 Task: Open a blank sheet, save the file as Nativeamericanreservations.txt and add heading 'Native American Reservations',with the parapraph ' Native American reservations are sovereign lands reserved for Native American tribes. They serve as cultural and political centers, preserving indigenous traditions and providing unique insights into the rich heritage and challenges faced by Native American communities.'Apply Font Style lexend And font size 14. Apply font style in  Heading '  Roboto' and font size 24 Change heading alignment to  Center and paragraph alignment to  Left
Action: Mouse moved to (229, 183)
Screenshot: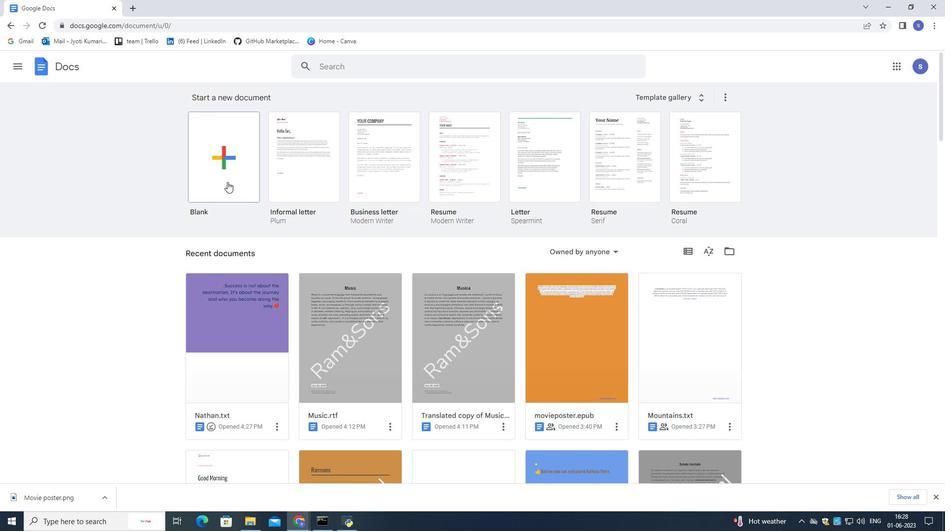 
Action: Mouse pressed left at (229, 183)
Screenshot: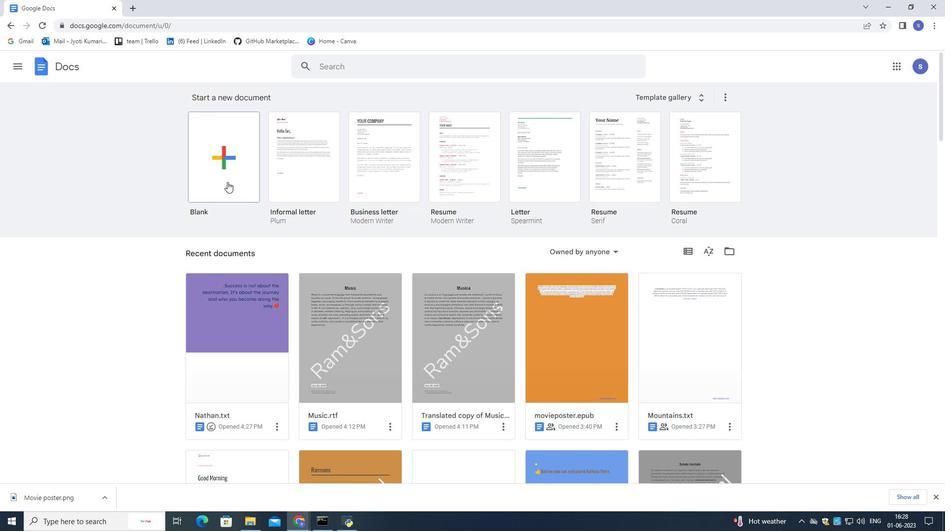 
Action: Mouse moved to (230, 185)
Screenshot: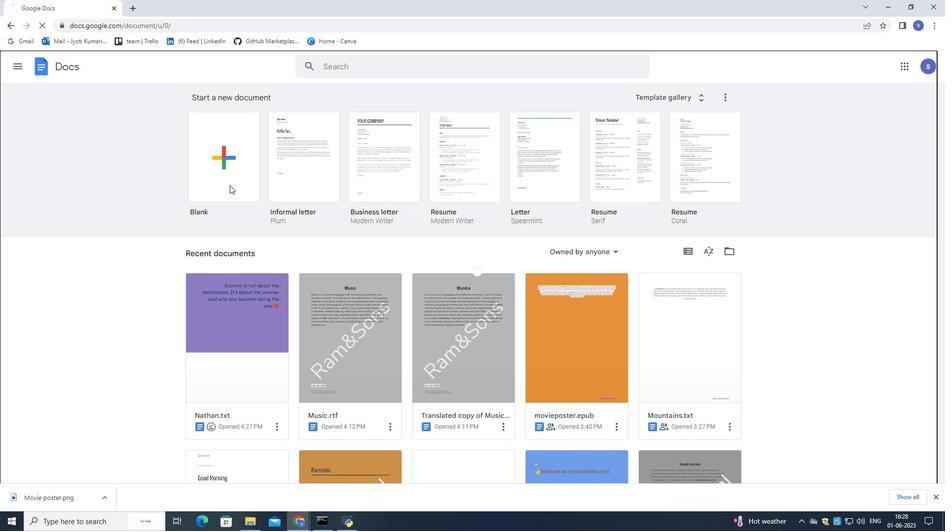
Action: Mouse pressed left at (230, 185)
Screenshot: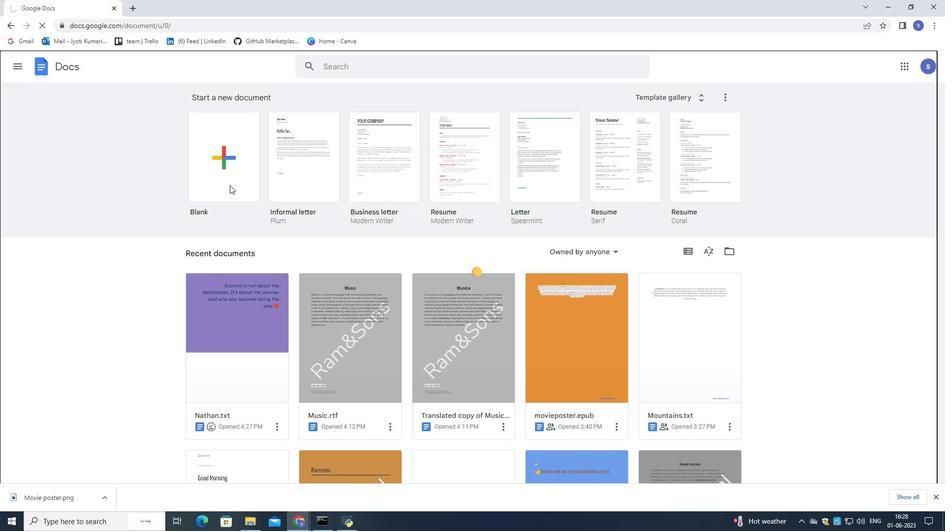 
Action: Mouse moved to (230, 184)
Screenshot: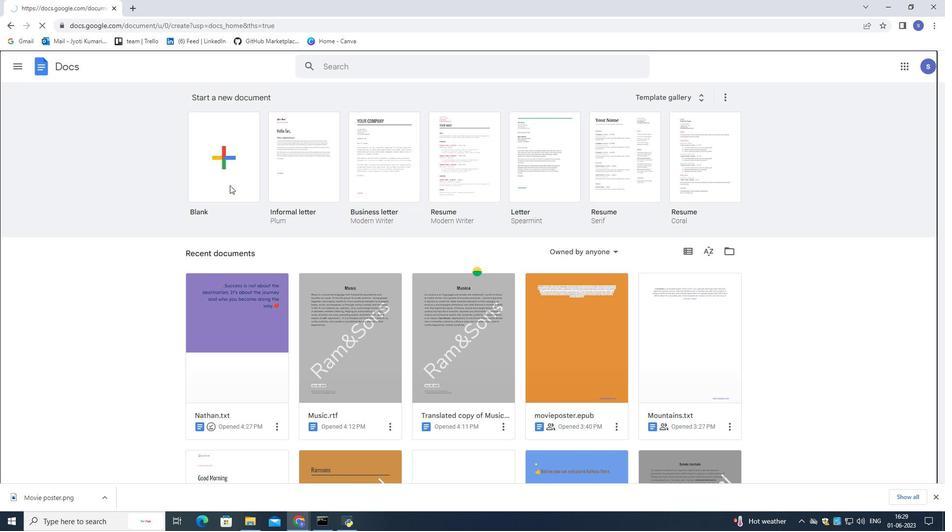 
Action: Mouse pressed left at (230, 184)
Screenshot: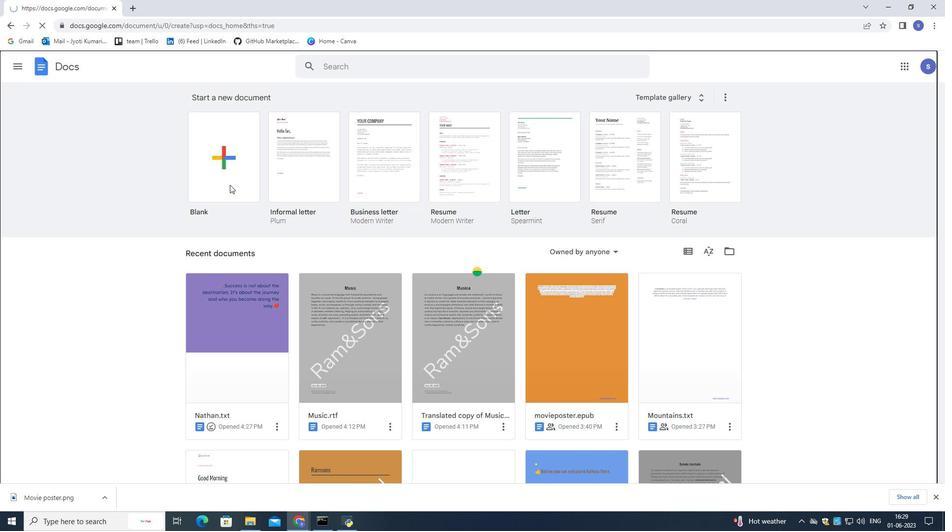
Action: Mouse moved to (100, 61)
Screenshot: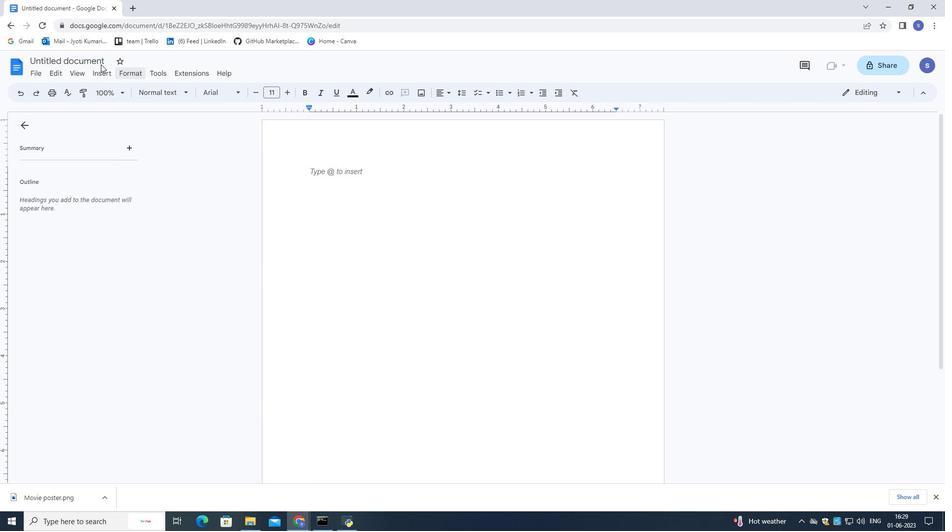 
Action: Mouse pressed left at (100, 61)
Screenshot: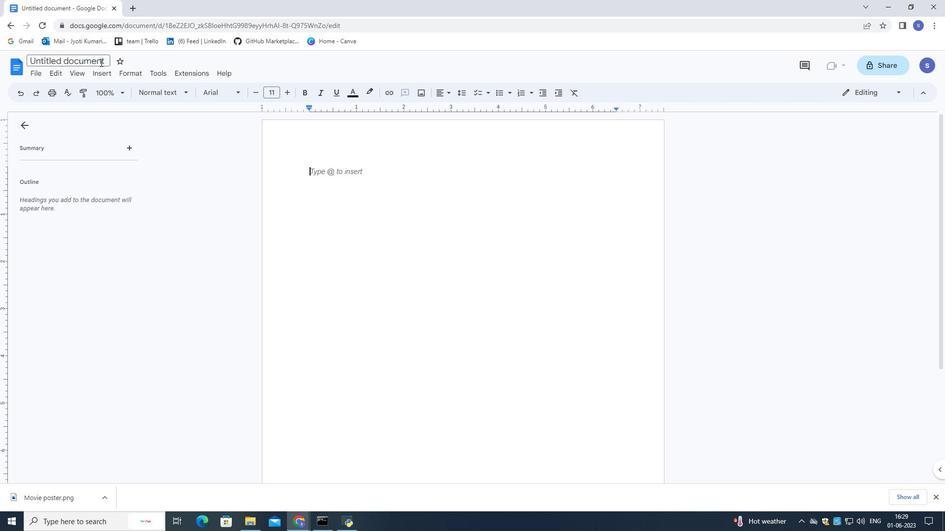 
Action: Mouse moved to (105, 61)
Screenshot: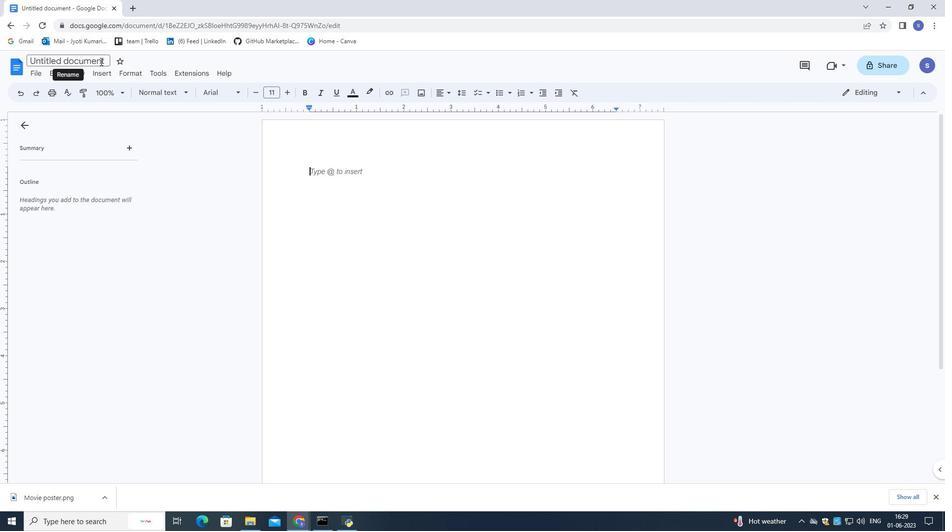 
Action: Mouse pressed left at (105, 61)
Screenshot: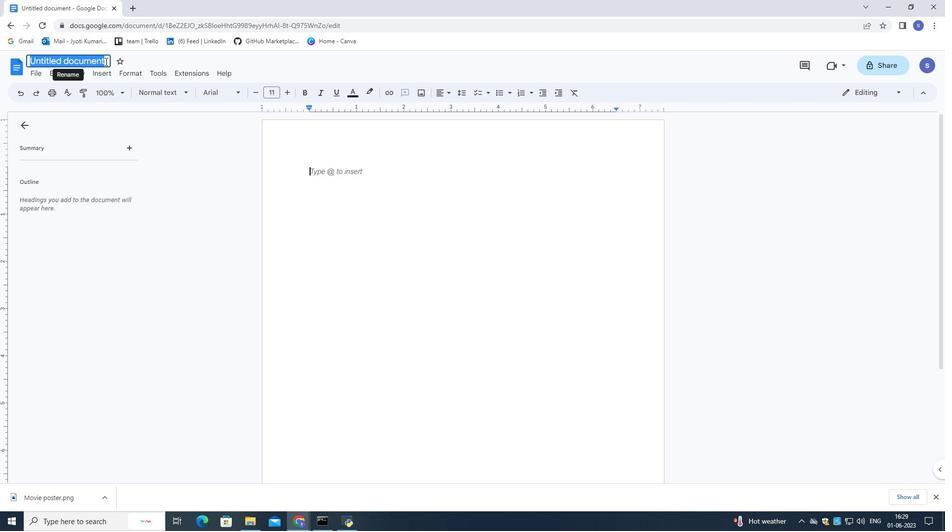 
Action: Mouse pressed left at (105, 61)
Screenshot: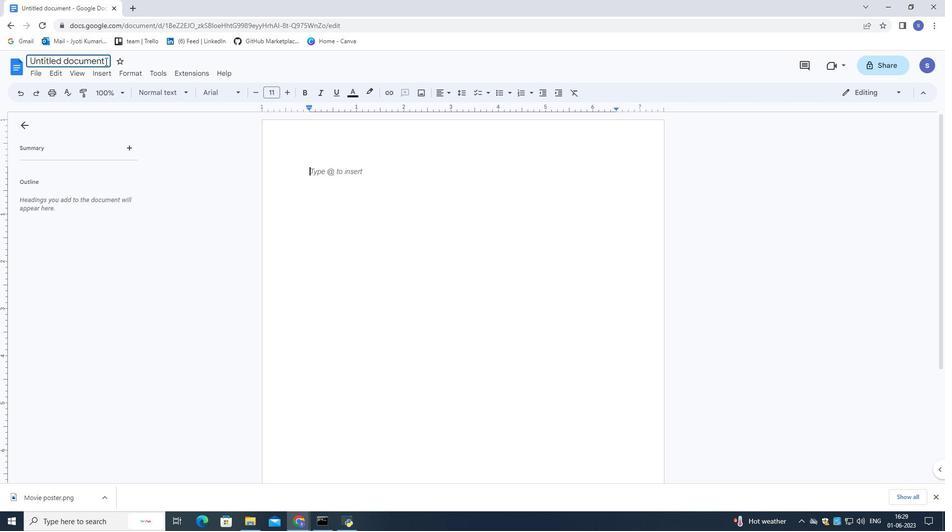 
Action: Mouse pressed left at (105, 61)
Screenshot: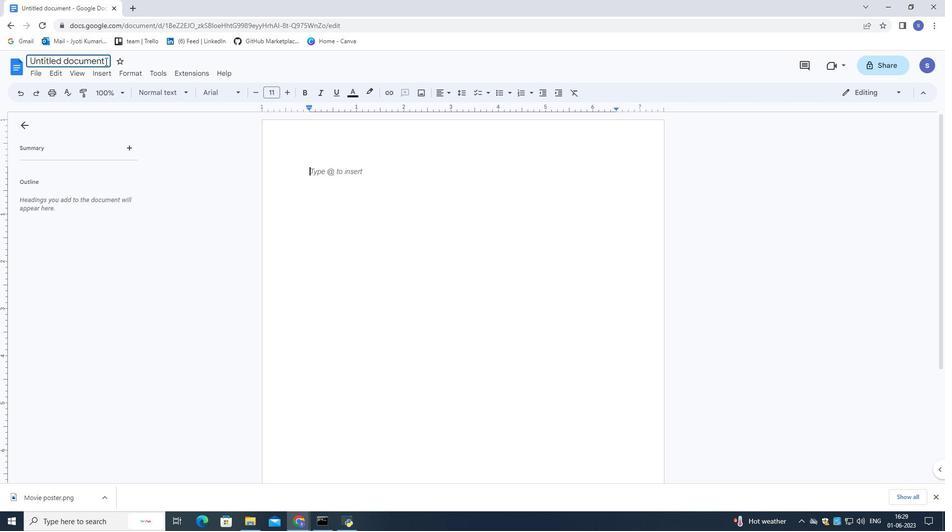 
Action: Mouse pressed left at (105, 61)
Screenshot: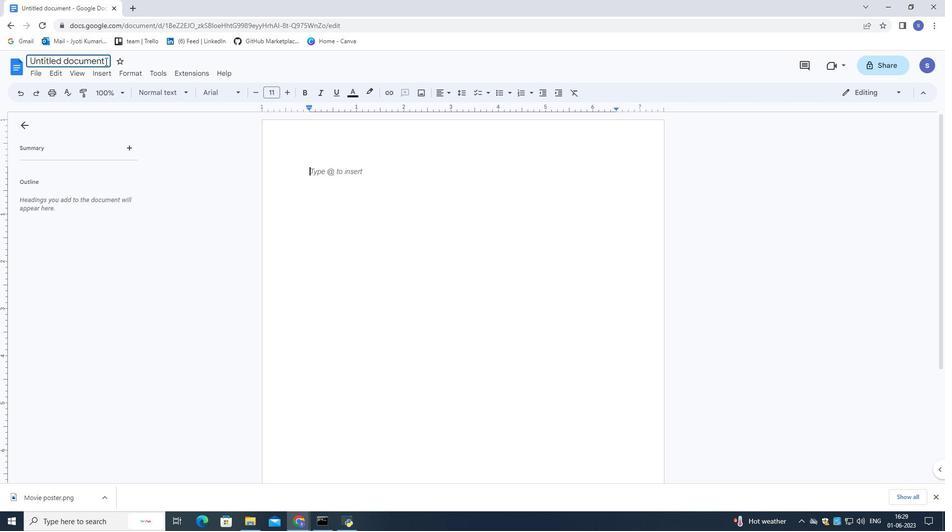 
Action: Mouse pressed left at (105, 61)
Screenshot: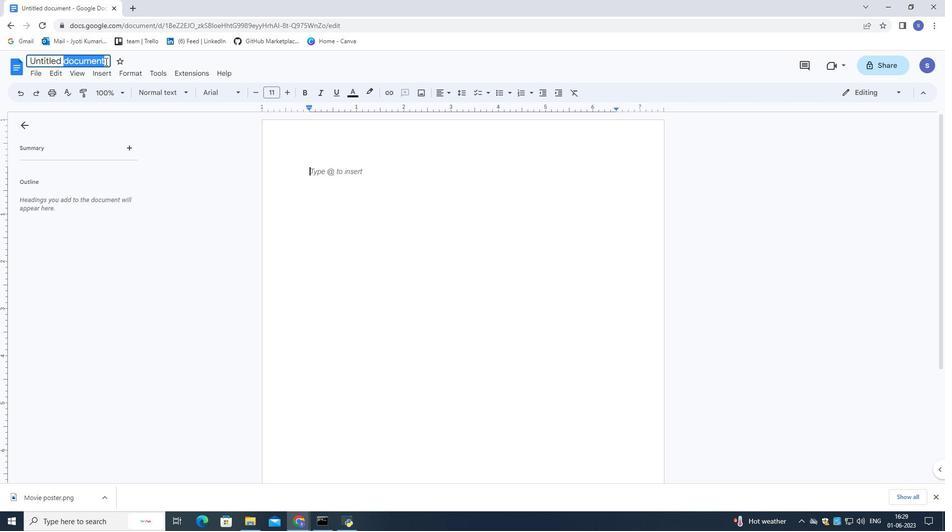 
Action: Key pressed <Key.shift>Nativan<Key.backspace>e<Key.backspace><Key.backspace>eamericanreserve
Screenshot: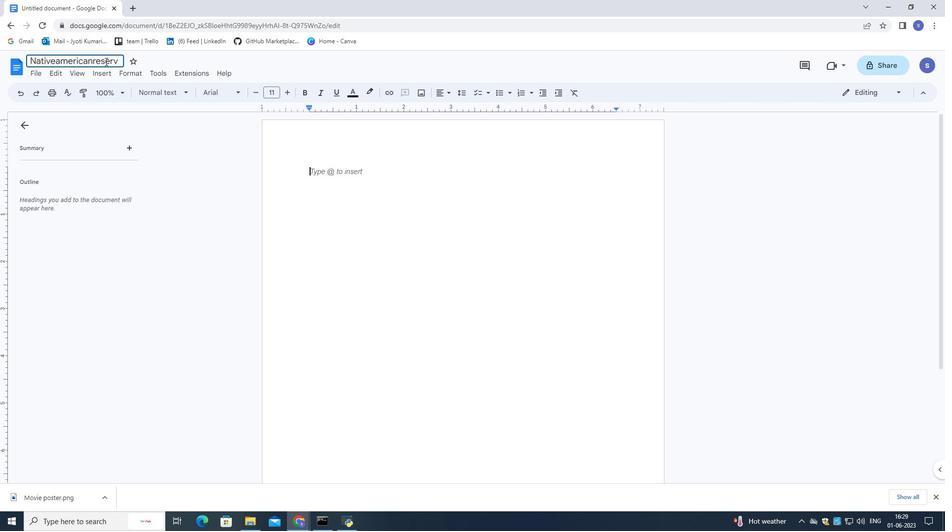 
Action: Mouse moved to (114, 66)
Screenshot: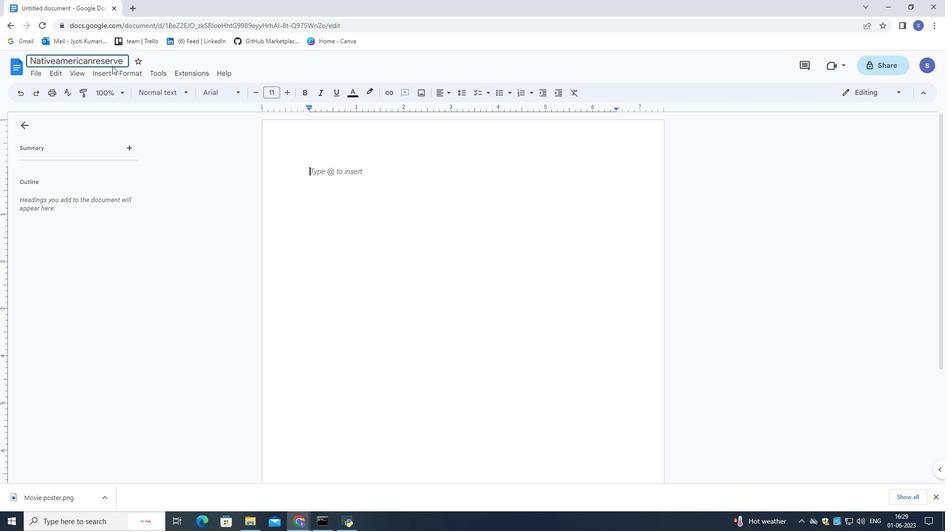 
Action: Key pressed <Key.backspace>ations.txt<Key.enter>
Screenshot: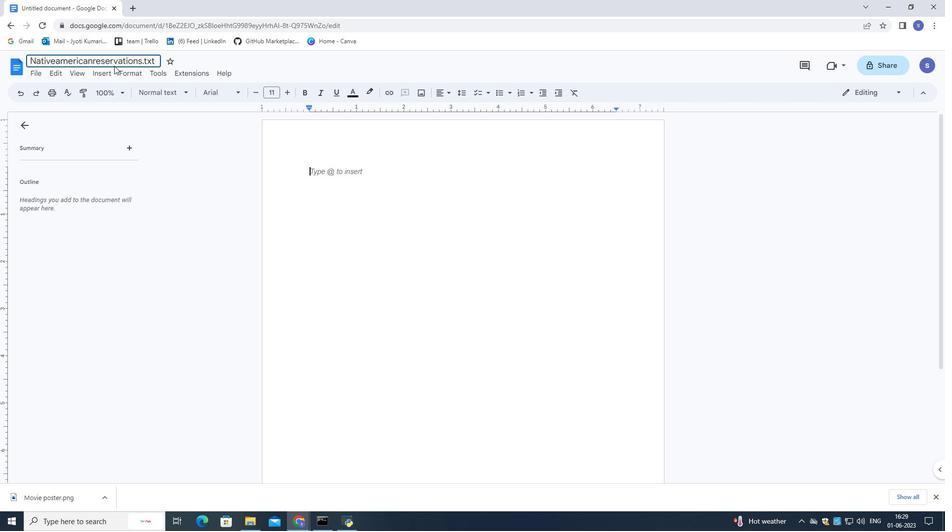 
Action: Mouse moved to (370, 169)
Screenshot: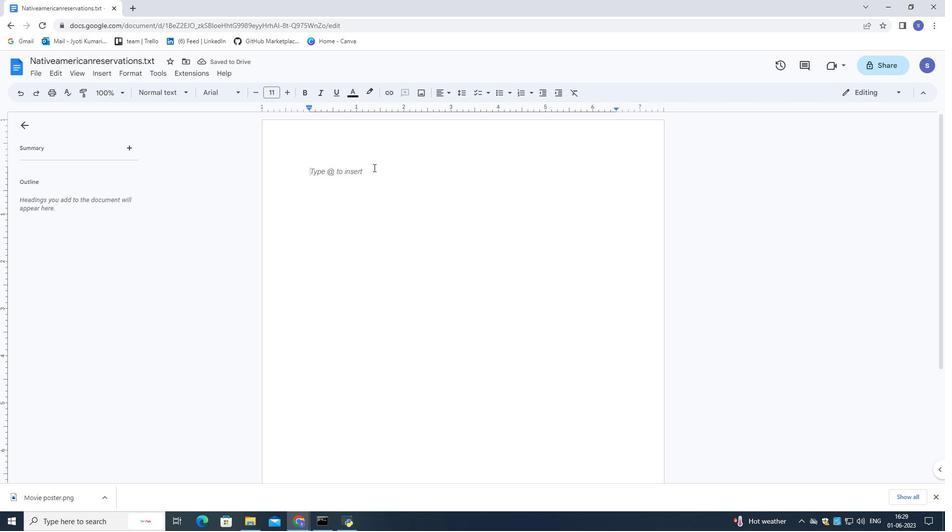 
Action: Mouse pressed left at (370, 169)
Screenshot: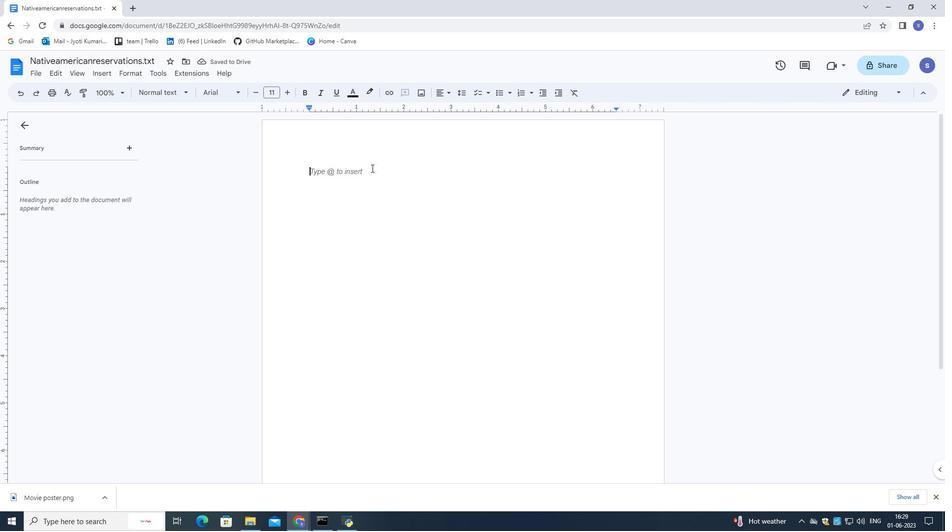 
Action: Mouse moved to (946, 531)
Screenshot: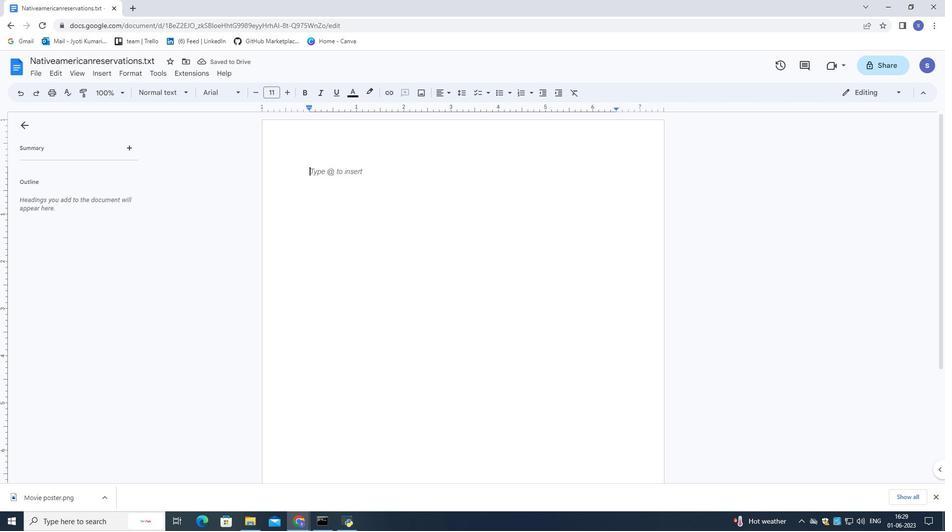 
Action: Key pressed <Key.shift>Native<Key.space><Key.shift>ameriic<Key.backspace><Key.backspace>can<Key.space><Key.left><Key.left><Key.left><Key.left><Key.left><Key.left><Key.left><Key.left><Key.backspace><Key.shift>A<Key.right><Key.right><Key.right><Key.right><Key.right><Key.right><Key.right><Key.right><Key.right><Key.shift>reservations
Screenshot: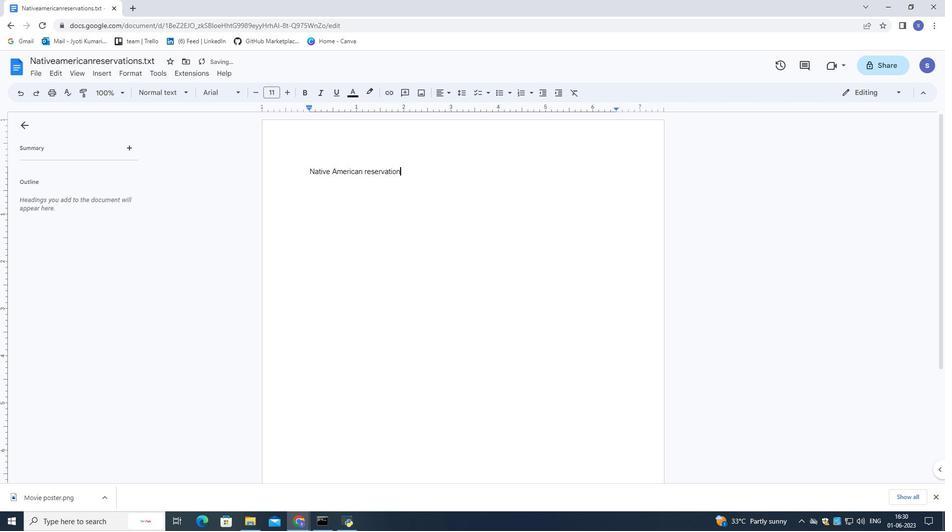 
Action: Mouse moved to (625, 343)
Screenshot: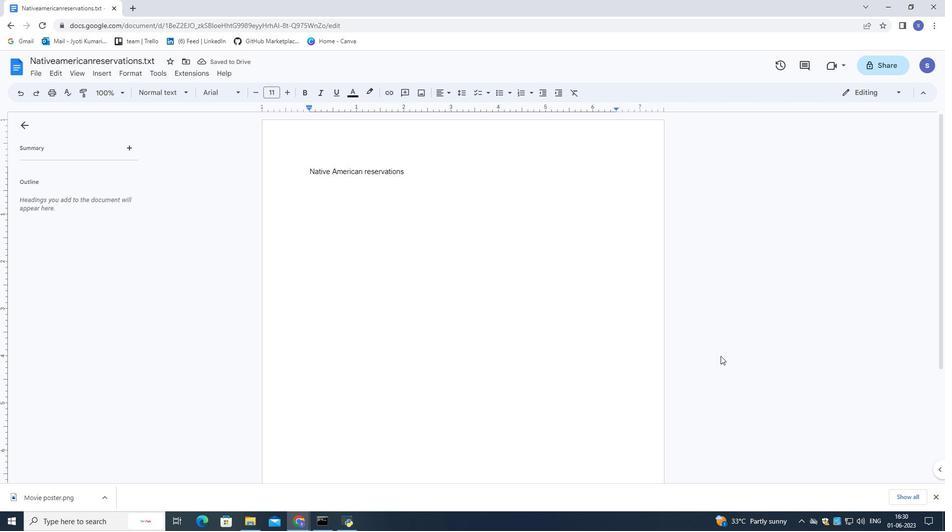 
Action: Key pressed <Key.enter><Key.enter>
Screenshot: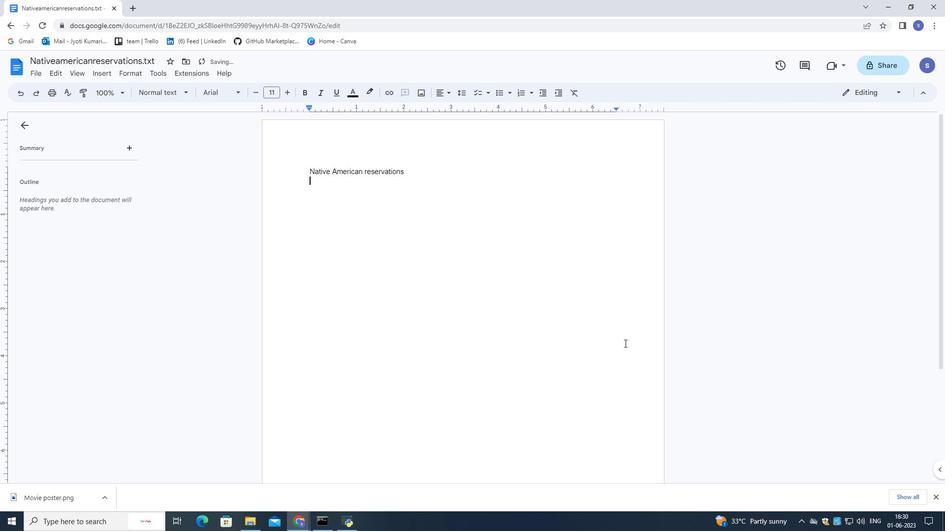 
Action: Mouse moved to (946, 531)
Screenshot: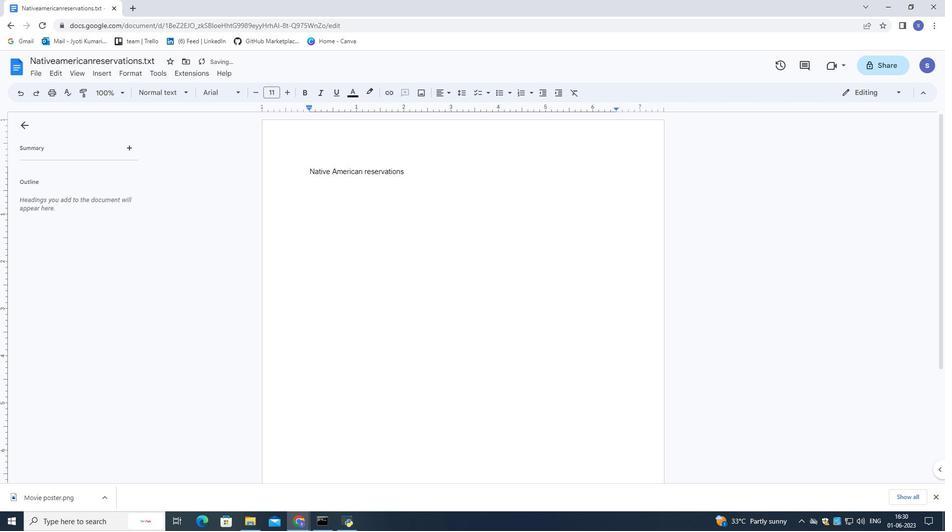 
Action: Key pressed <Key.shift>native<Key.space><Key.shift>American<Key.space>reservations<Key.space>are<Key.space>sovereign<Key.space>lands<Key.space>reserved<Key.space>for<Key.space>native<Key.space>a<Key.backspace><Key.shift>a<Key.backspace><Key.shift>American<Key.space>tribues.<Key.space><Key.shift>They<Key.space>serve<Key.space>as<Key.space>cultural<Key.space>and<Key.space>political<Key.space>centers,<Key.space>preserving<Key.space>indigenous<Key.space>traditions<Key.space>and<Key.space>providing<Key.space>unique<Key.space>inshigg<Key.backspace>hts<Key.space>into<Key.space>the<Key.space>rich<Key.space>heritage<Key.space>and<Key.space>challenges<Key.space>faced<Key.space>by<Key.space>native<Key.space><Key.shift>American<Key.space>communities.
Screenshot: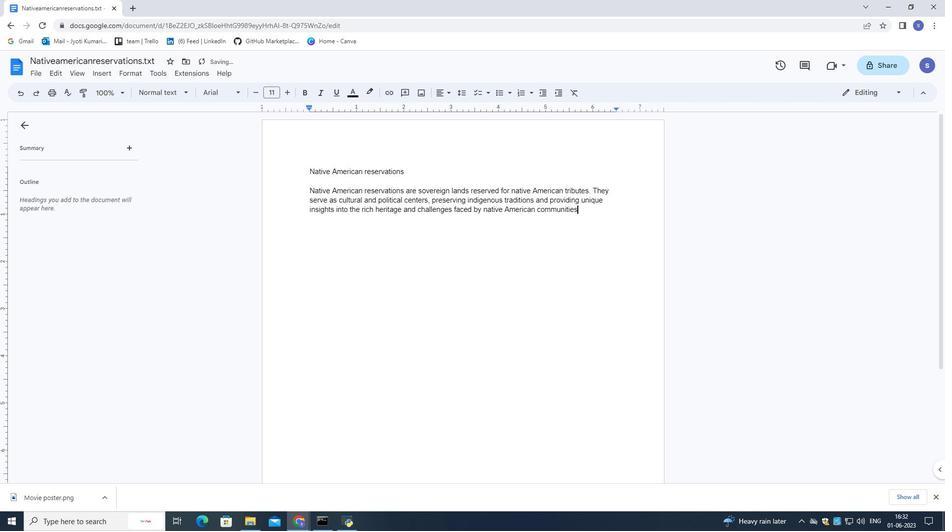 
Action: Mouse moved to (588, 215)
Screenshot: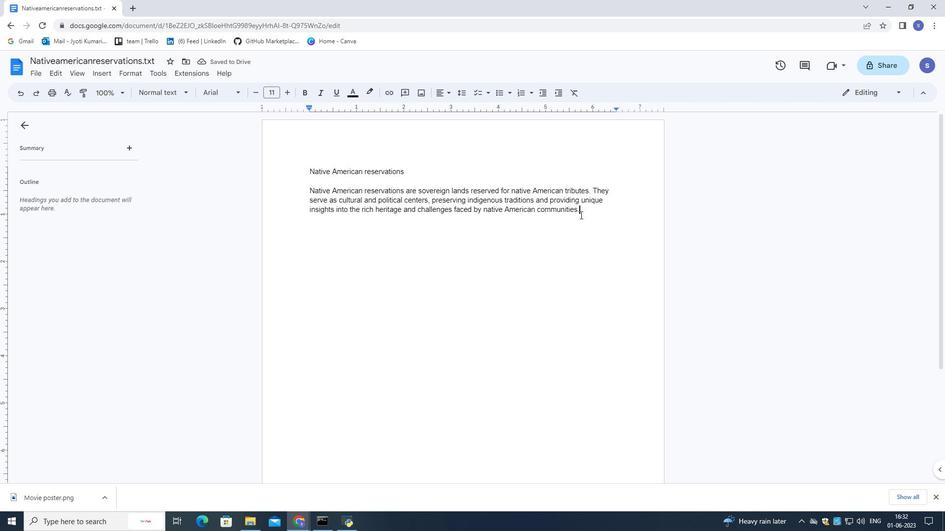 
Action: Mouse pressed left at (588, 215)
Screenshot: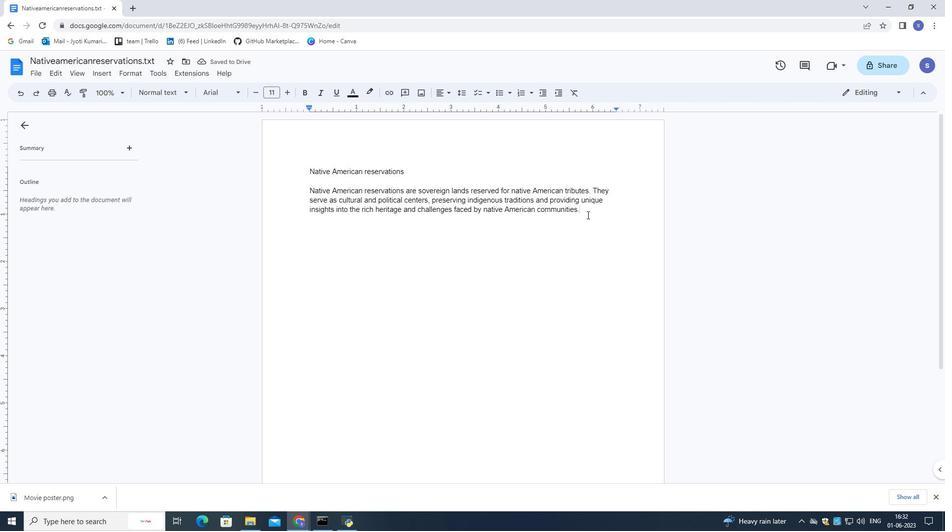 
Action: Mouse moved to (227, 93)
Screenshot: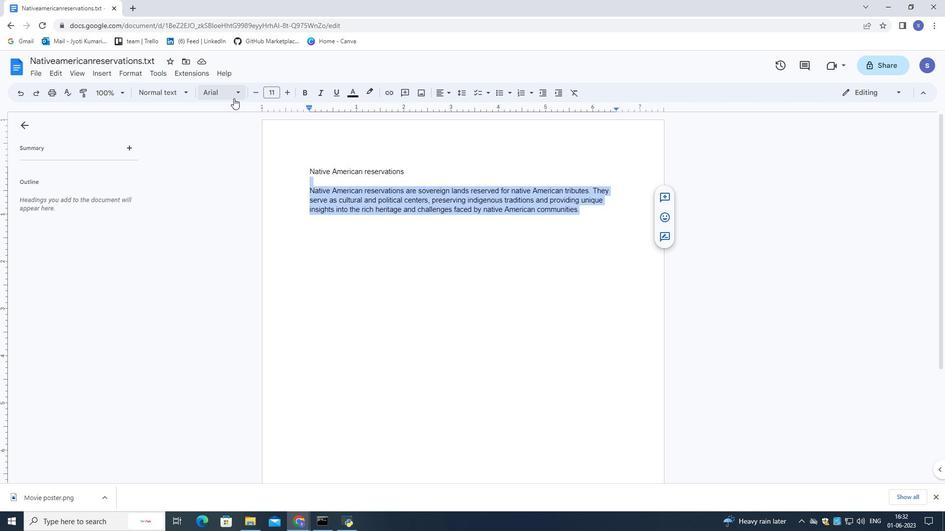 
Action: Mouse pressed left at (227, 93)
Screenshot: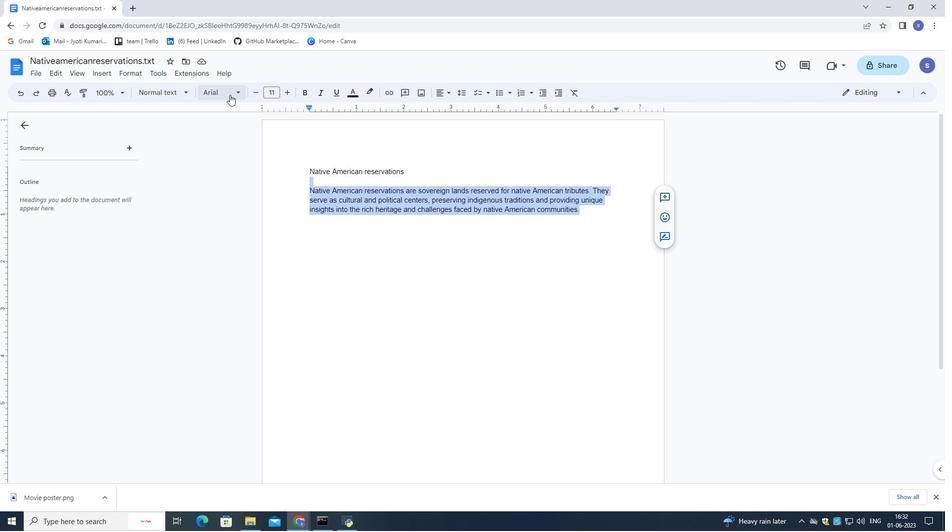 
Action: Mouse moved to (254, 147)
Screenshot: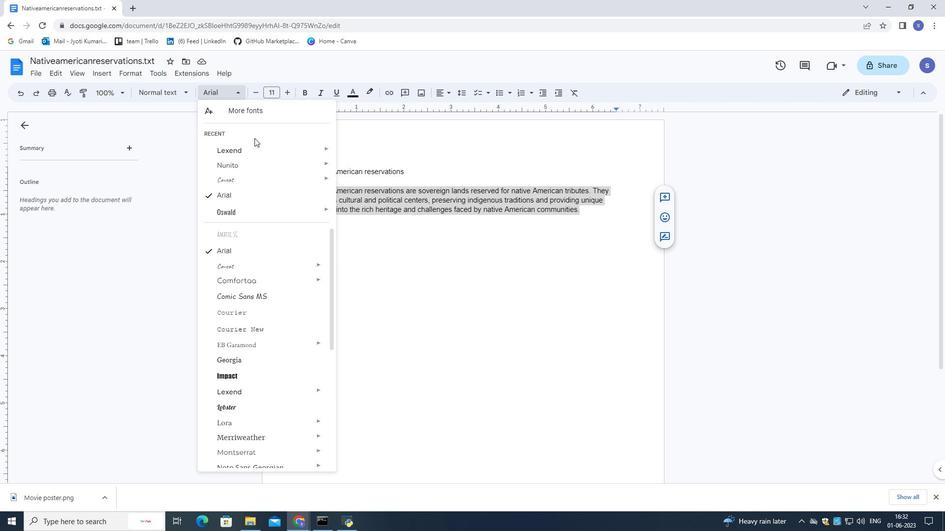 
Action: Mouse pressed left at (254, 147)
Screenshot: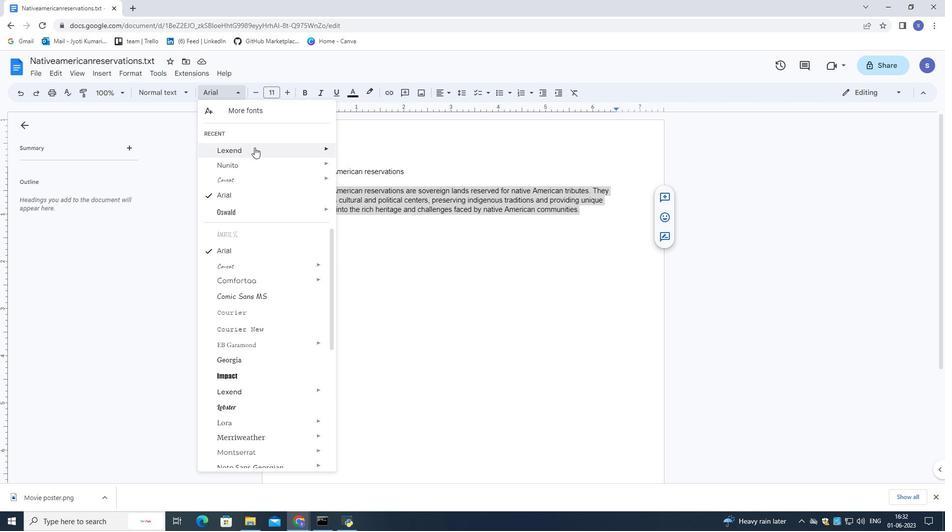 
Action: Mouse moved to (288, 93)
Screenshot: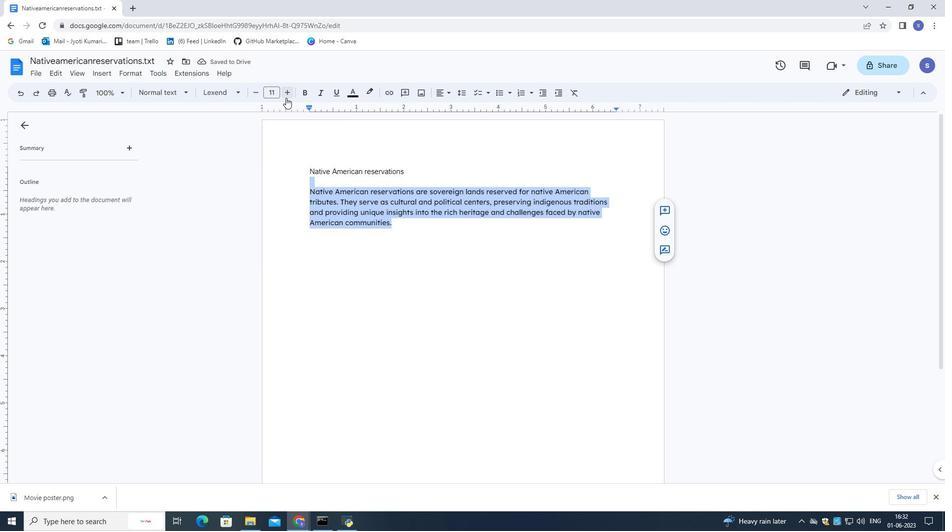 
Action: Mouse pressed left at (288, 93)
Screenshot: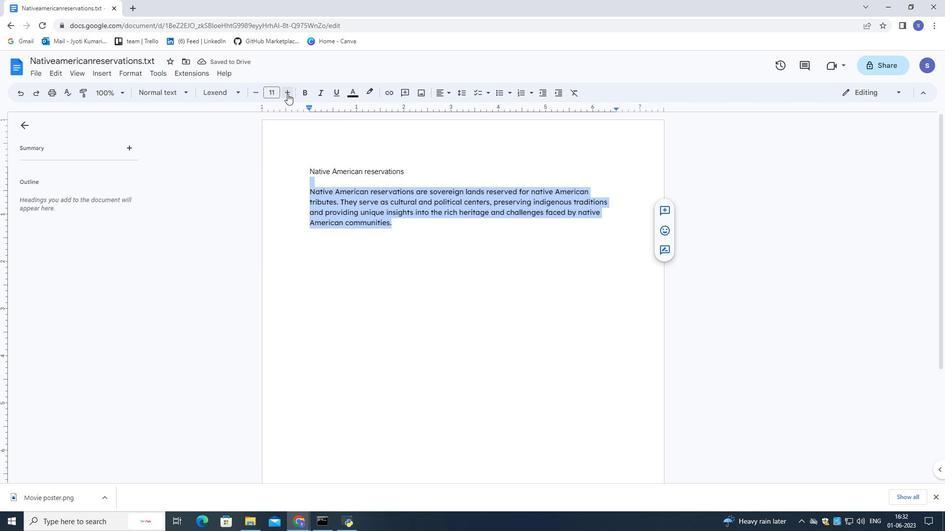 
Action: Mouse moved to (288, 92)
Screenshot: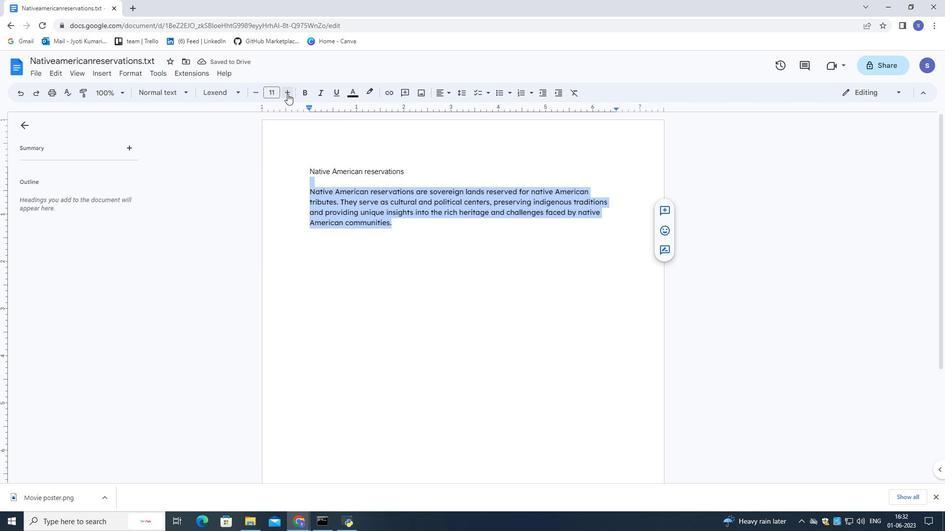 
Action: Mouse pressed left at (288, 92)
Screenshot: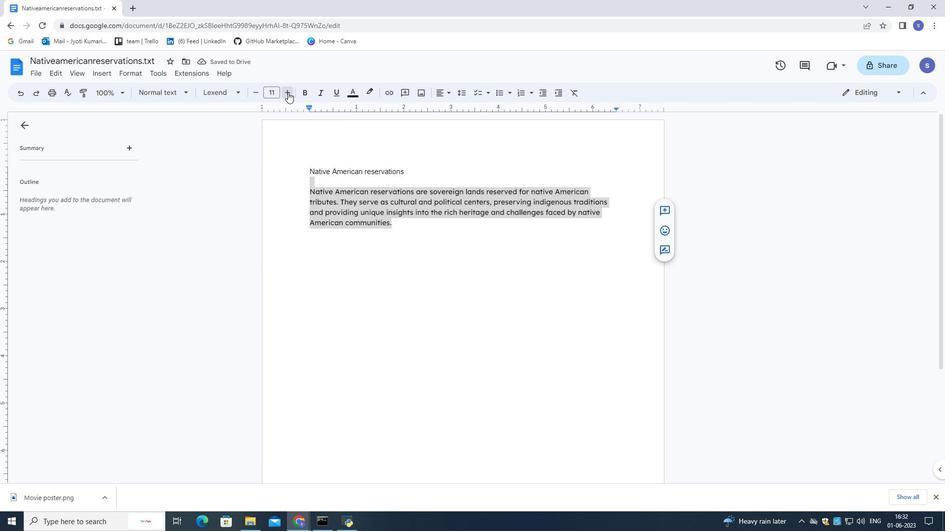 
Action: Mouse pressed left at (288, 92)
Screenshot: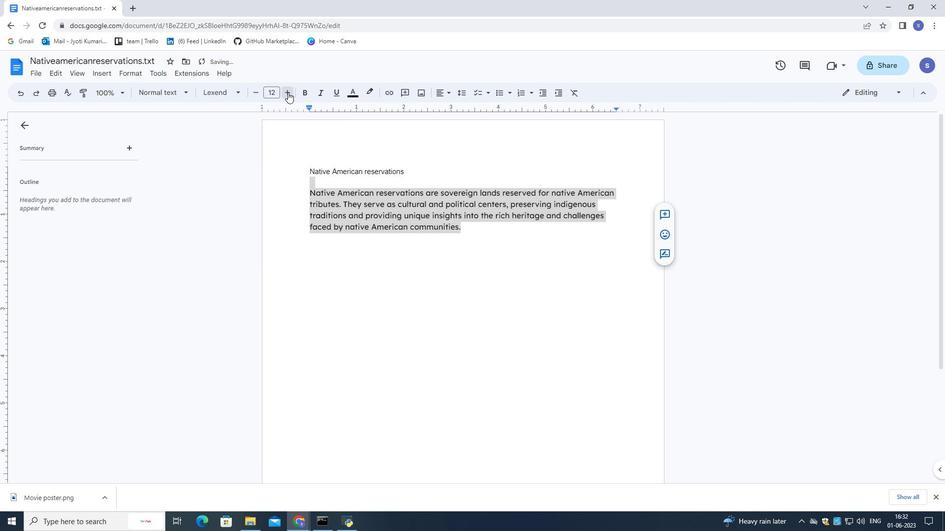 
Action: Mouse moved to (406, 172)
Screenshot: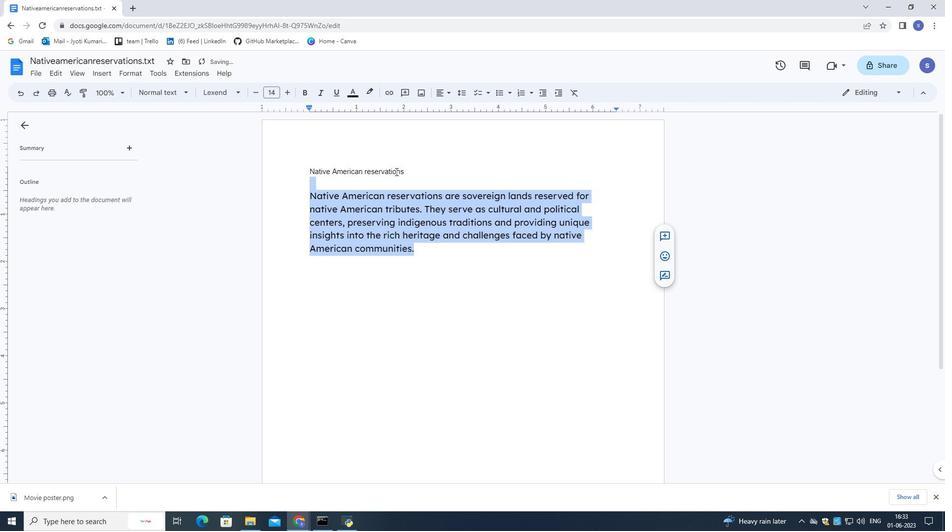 
Action: Mouse pressed left at (406, 172)
Screenshot: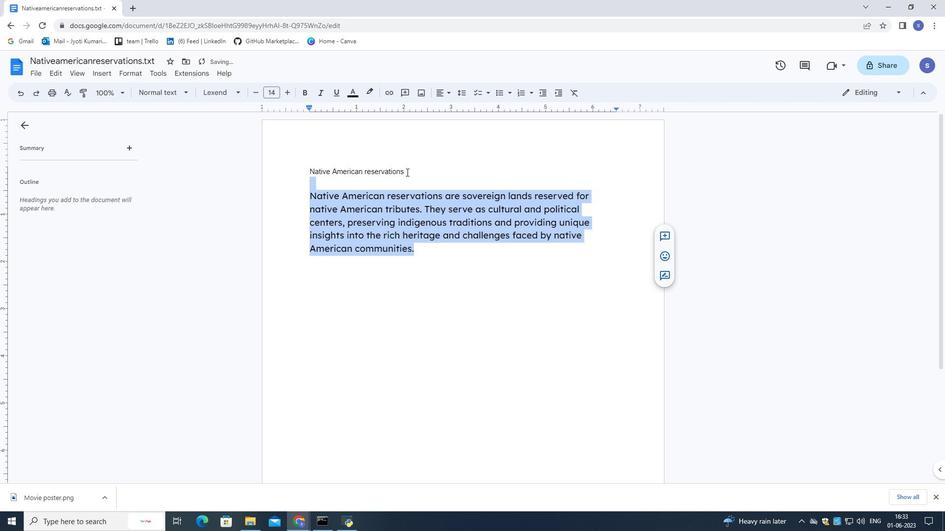 
Action: Mouse pressed left at (406, 172)
Screenshot: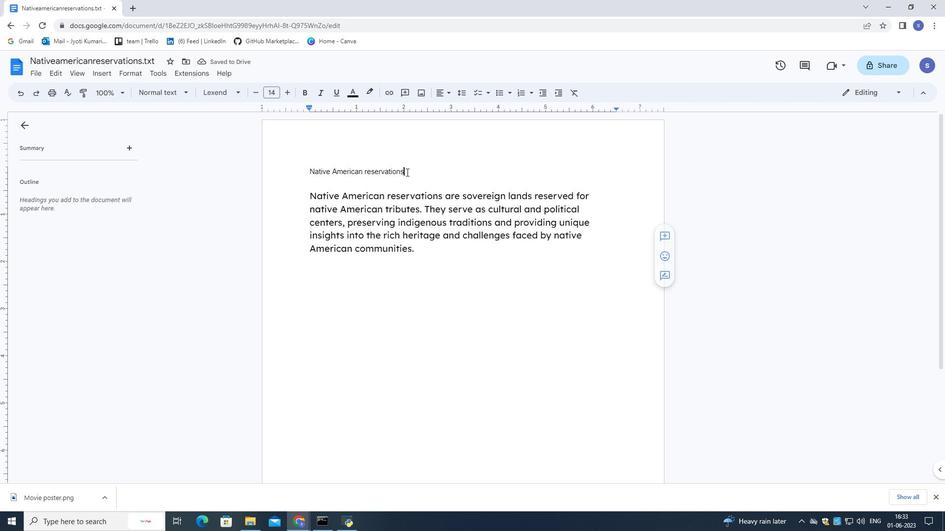 
Action: Mouse moved to (223, 89)
Screenshot: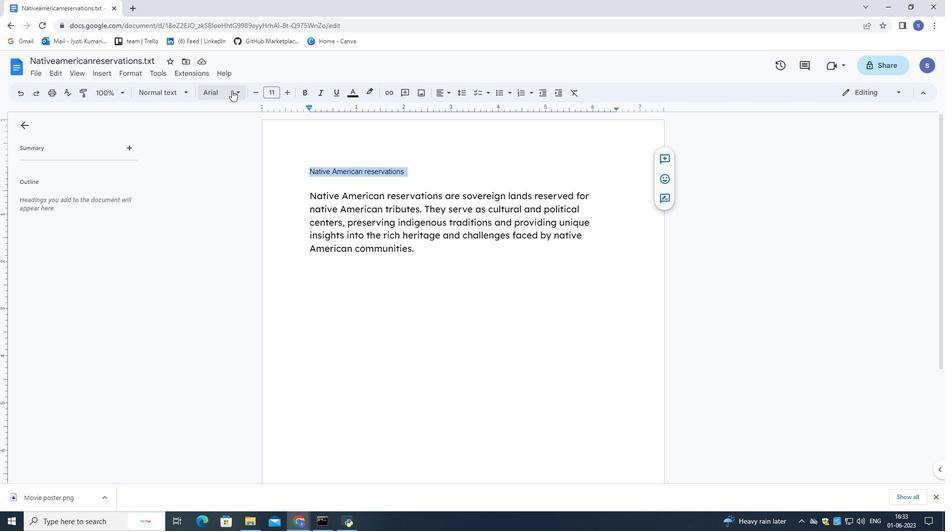 
Action: Mouse pressed left at (223, 89)
Screenshot: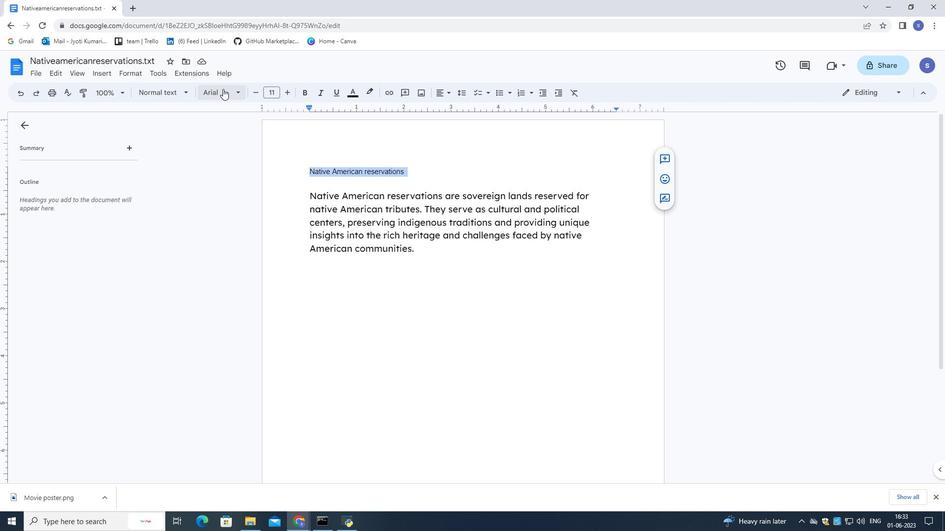 
Action: Mouse moved to (246, 116)
Screenshot: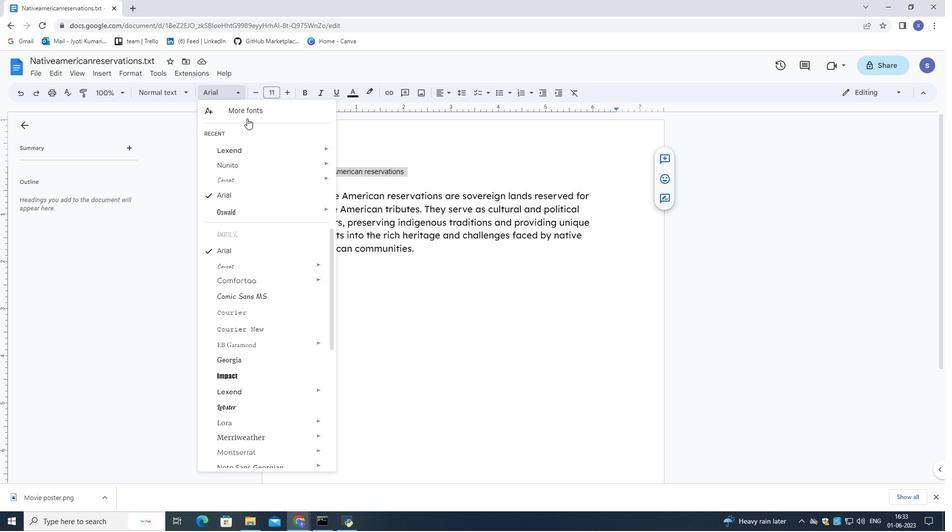 
Action: Mouse pressed left at (246, 116)
Screenshot: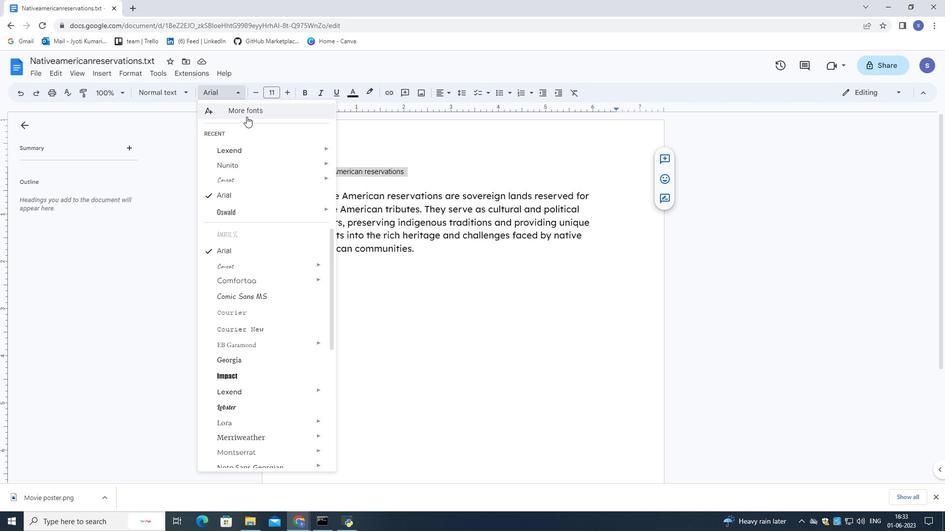 
Action: Mouse moved to (288, 152)
Screenshot: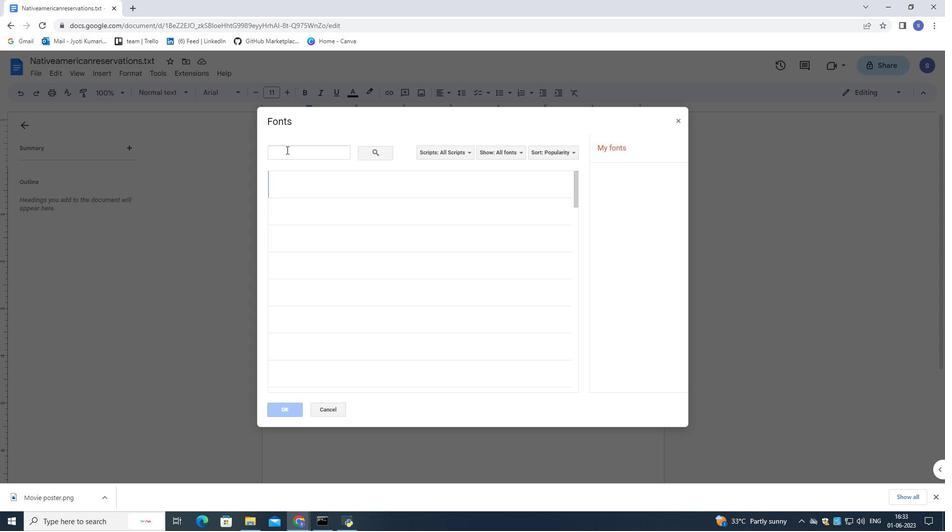 
Action: Mouse pressed left at (288, 152)
Screenshot: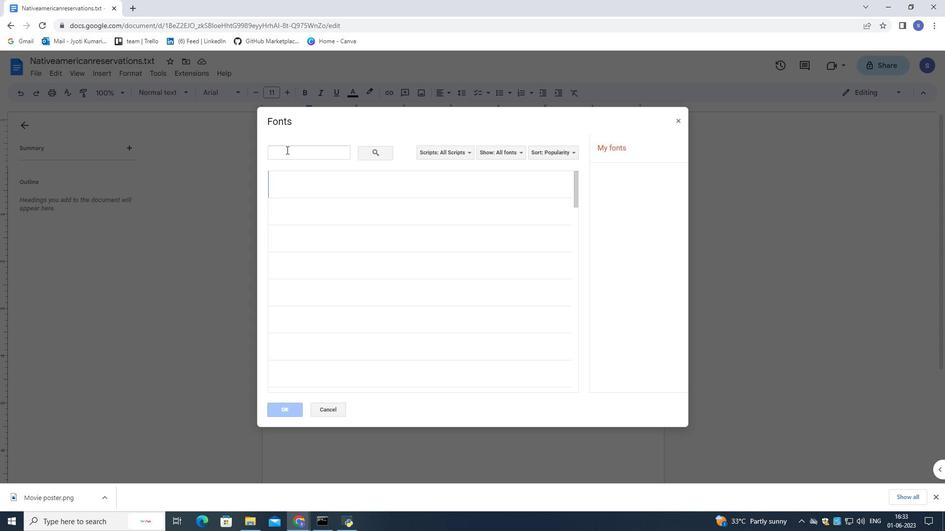 
Action: Mouse moved to (313, 180)
Screenshot: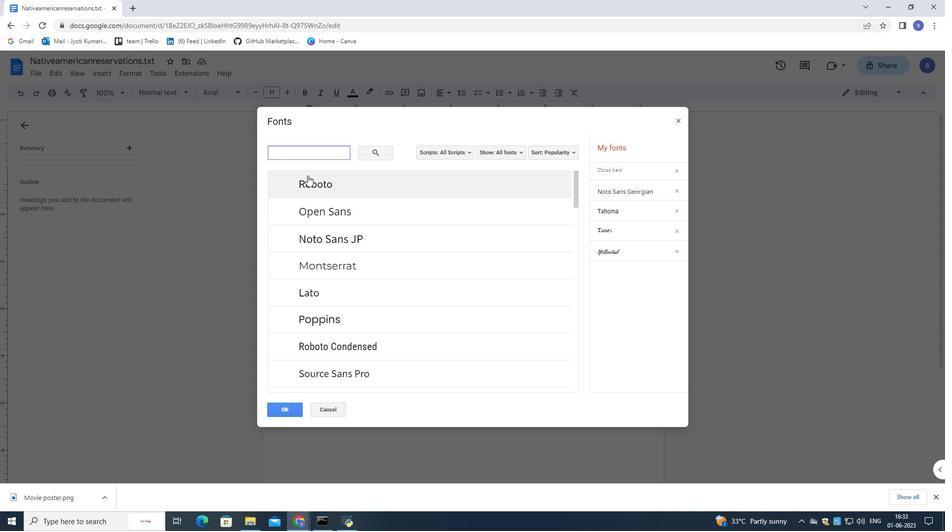 
Action: Mouse pressed left at (313, 180)
Screenshot: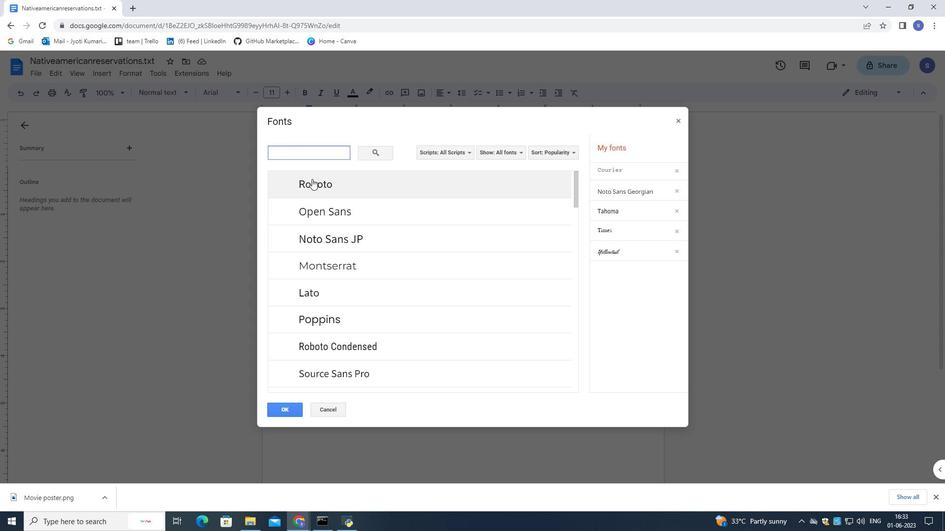 
Action: Mouse moved to (278, 407)
Screenshot: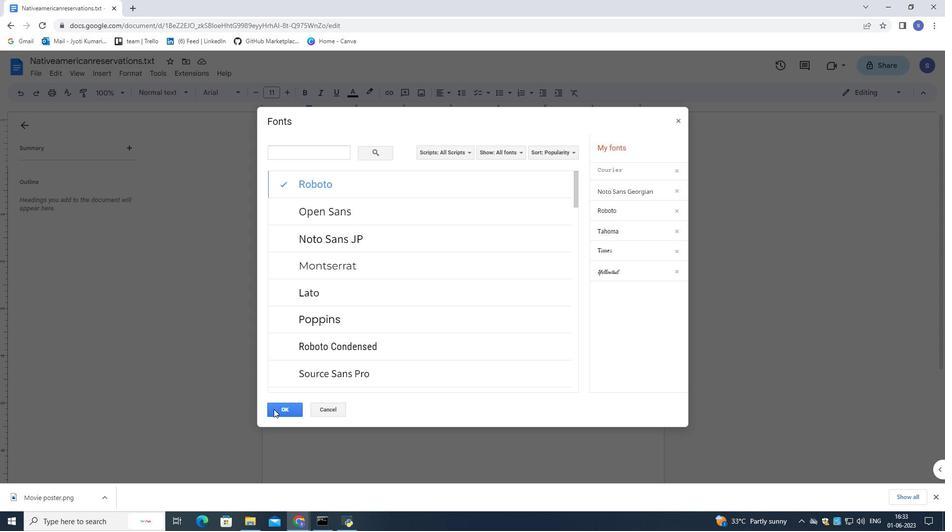
Action: Mouse pressed left at (278, 407)
Screenshot: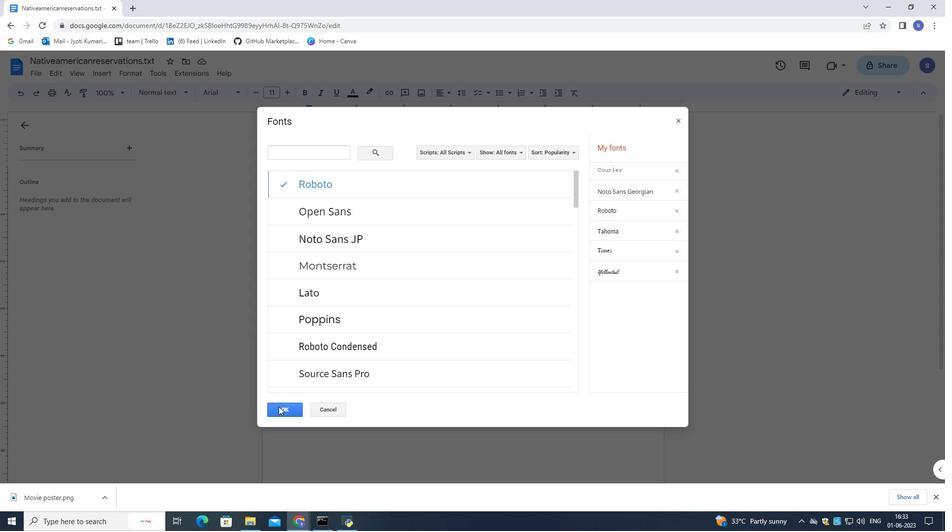 
Action: Mouse moved to (283, 96)
Screenshot: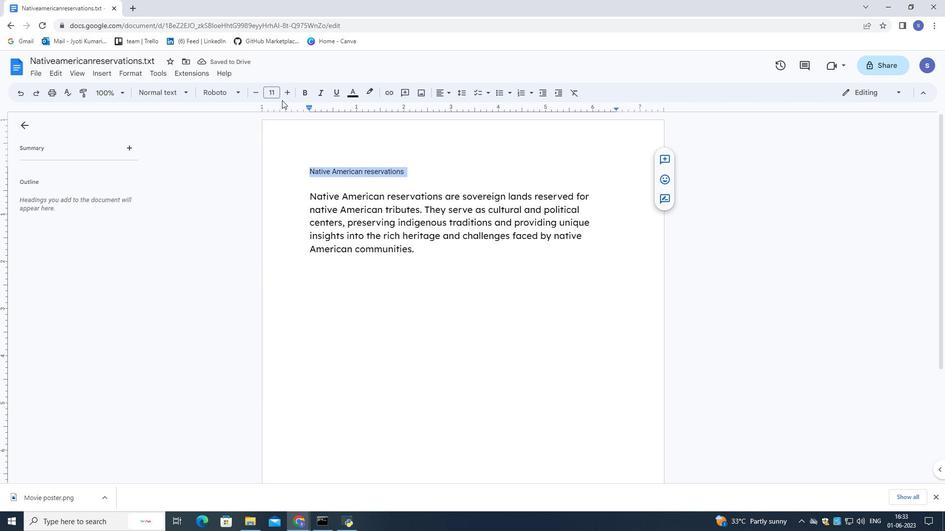 
Action: Mouse pressed left at (283, 96)
Screenshot: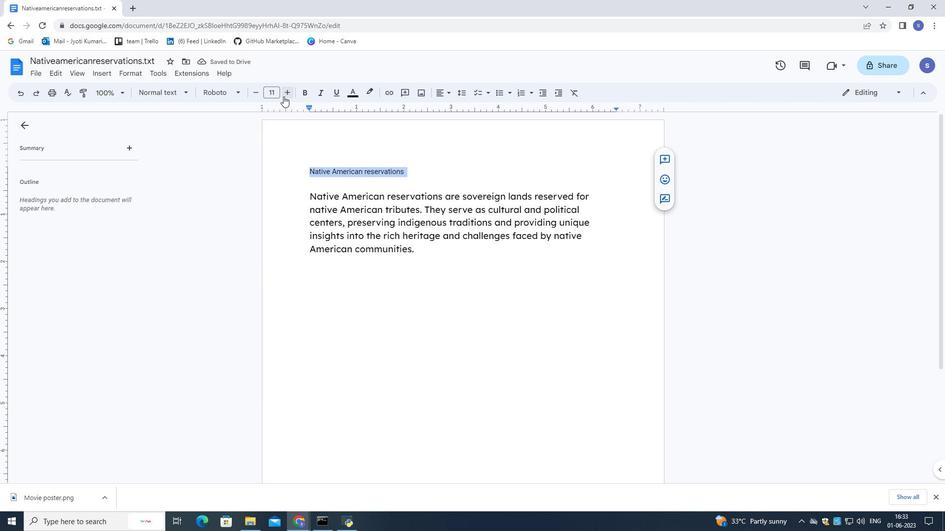
Action: Mouse moved to (283, 96)
Screenshot: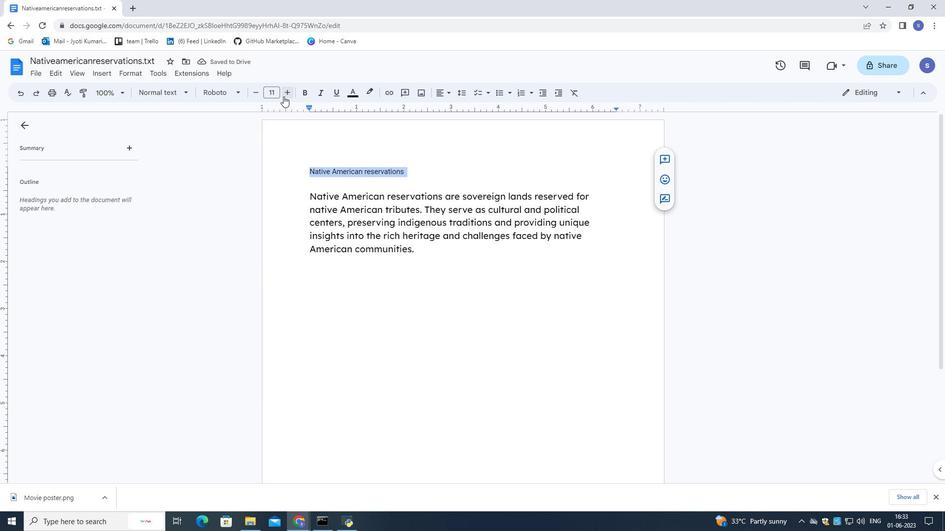 
Action: Mouse pressed left at (283, 96)
Screenshot: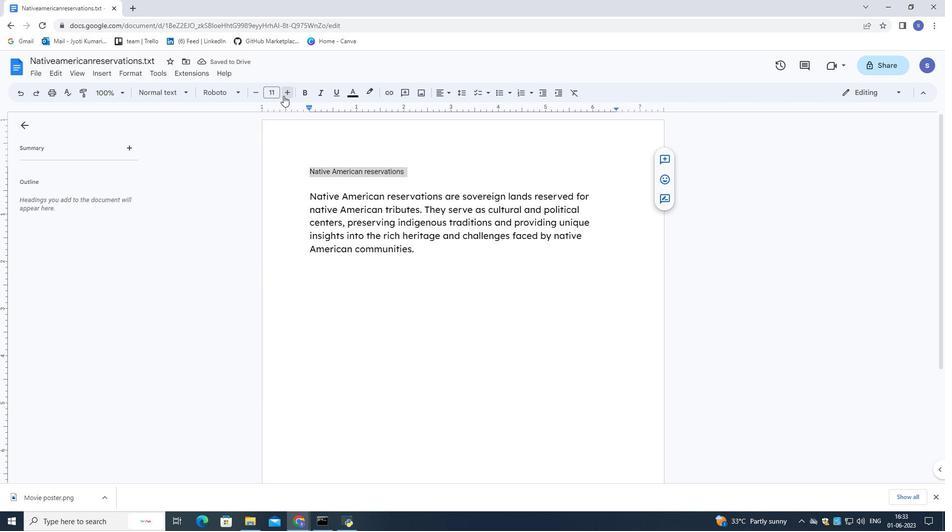 
Action: Mouse pressed left at (283, 96)
Screenshot: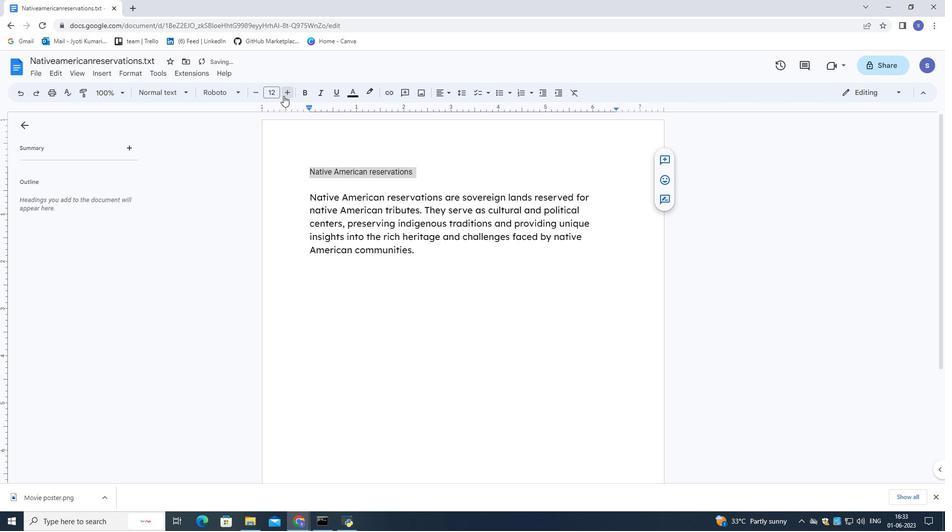 
Action: Mouse pressed left at (283, 96)
Screenshot: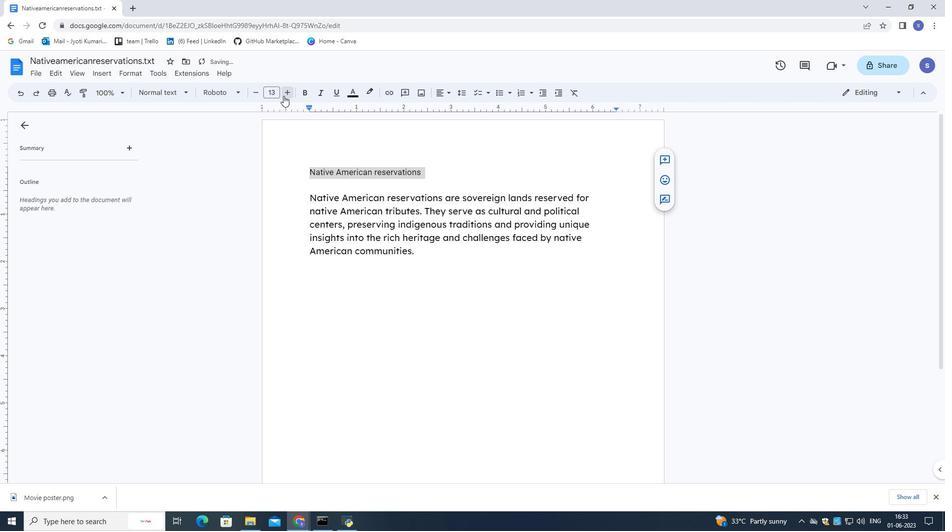 
Action: Mouse pressed left at (283, 96)
Screenshot: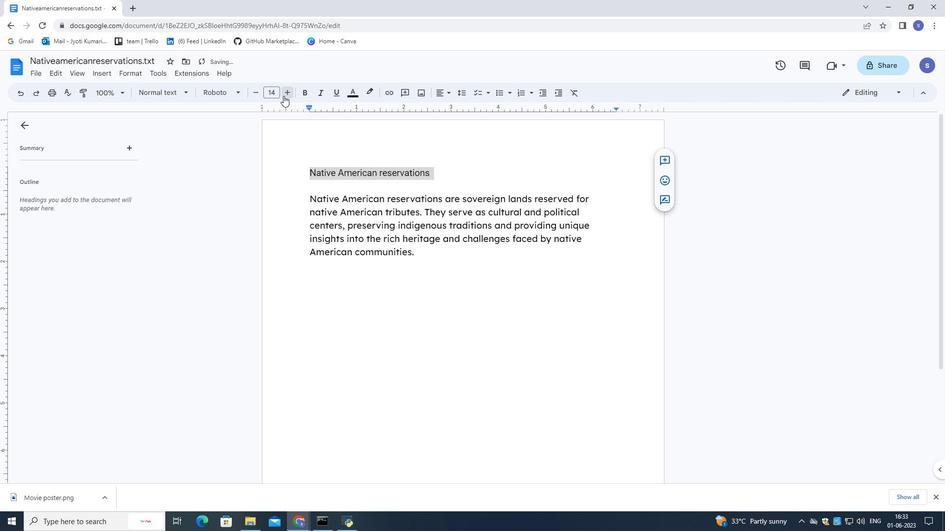 
Action: Mouse pressed left at (283, 96)
Screenshot: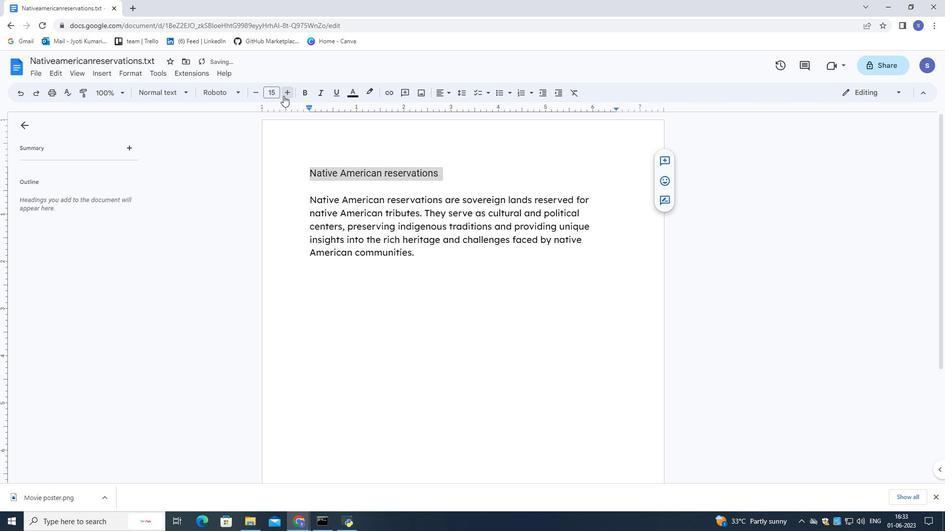 
Action: Mouse pressed left at (283, 96)
Screenshot: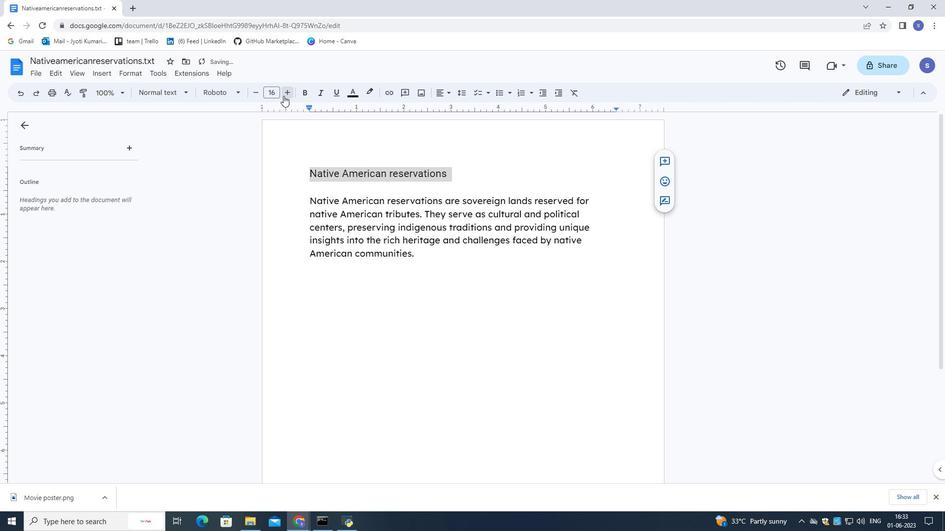 
Action: Mouse pressed left at (283, 96)
Screenshot: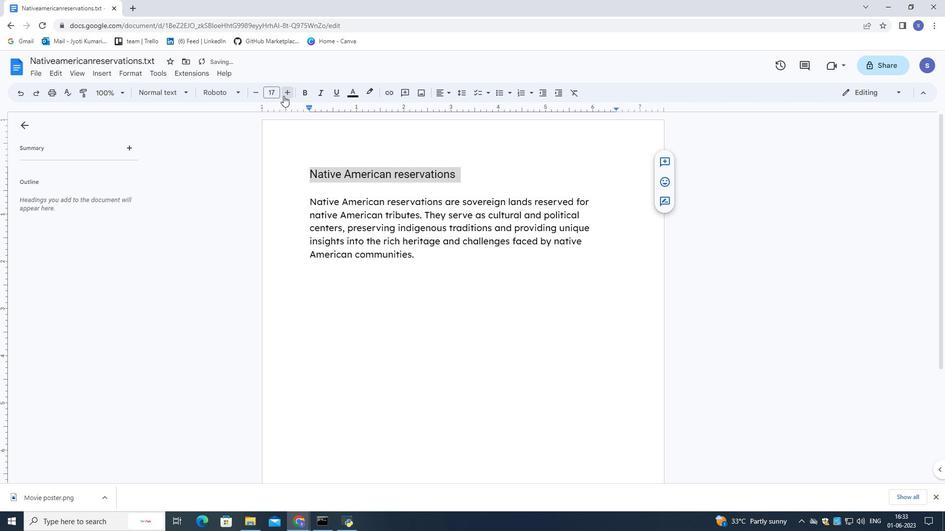 
Action: Mouse pressed left at (283, 96)
Screenshot: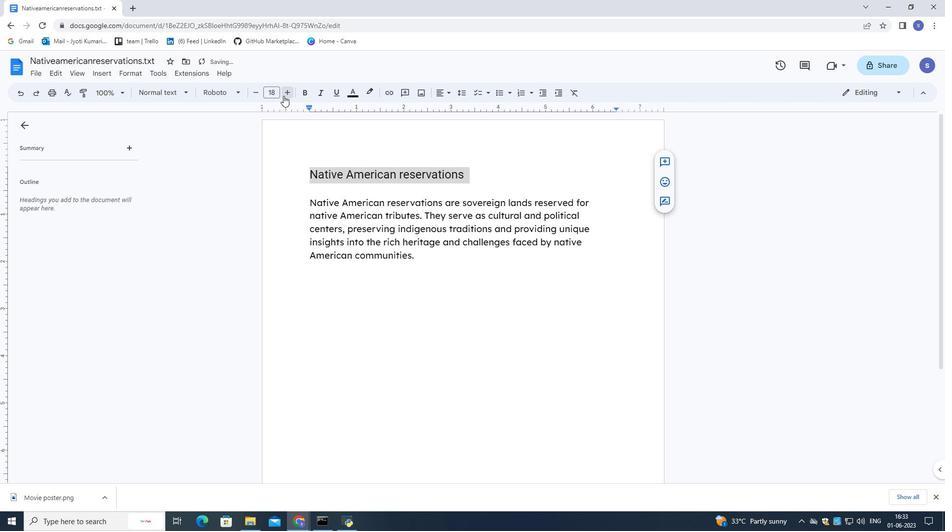 
Action: Mouse pressed left at (283, 96)
Screenshot: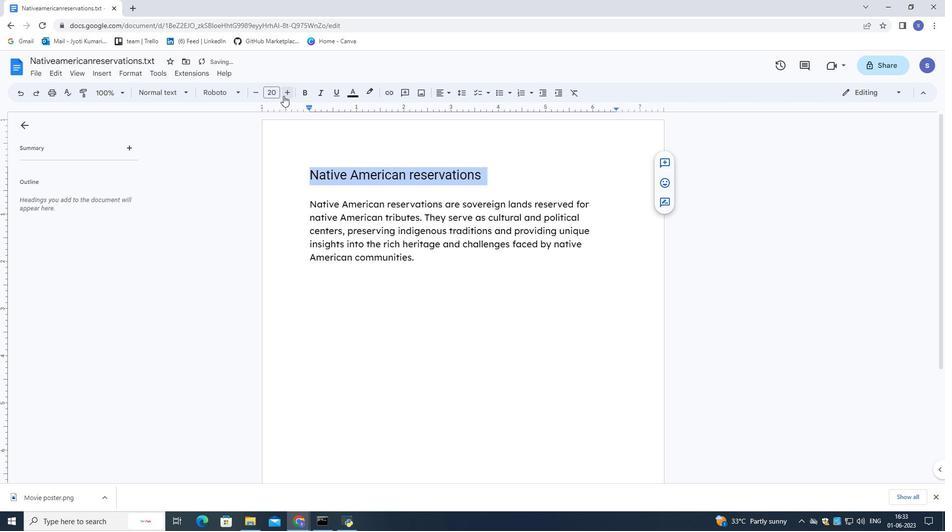 
Action: Mouse pressed left at (283, 96)
Screenshot: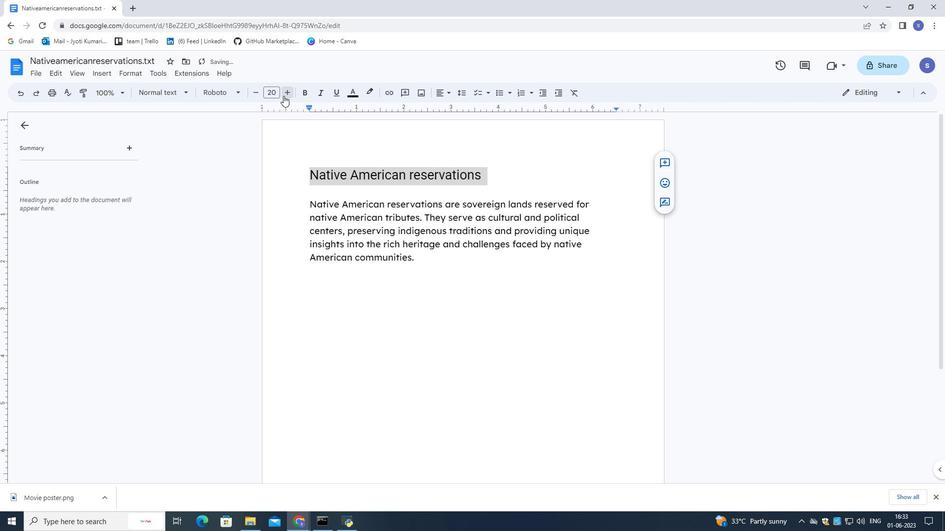 
Action: Mouse pressed left at (283, 96)
Screenshot: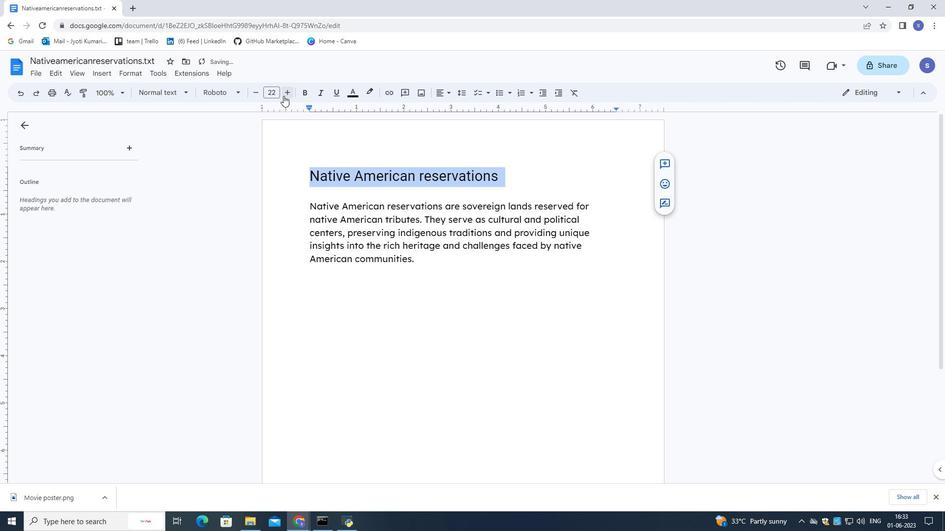 
Action: Mouse pressed left at (283, 96)
Screenshot: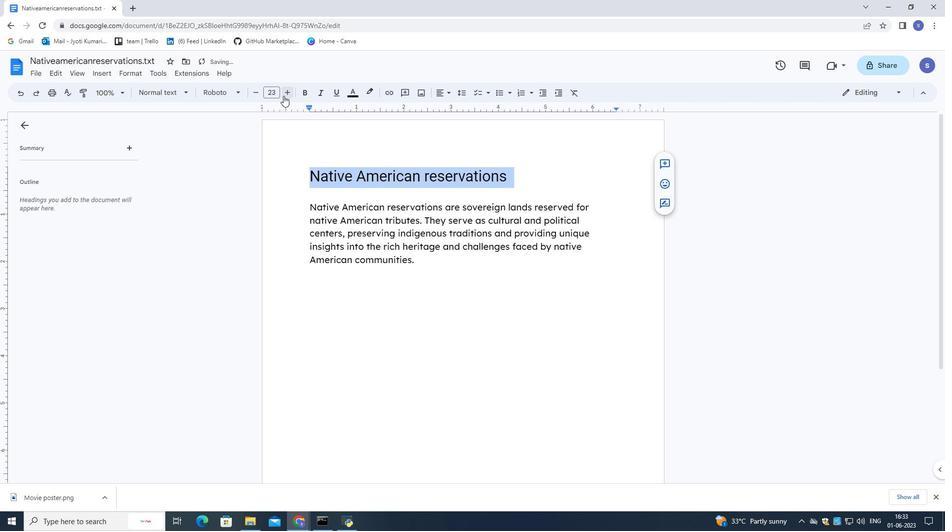 
Action: Mouse moved to (290, 144)
Screenshot: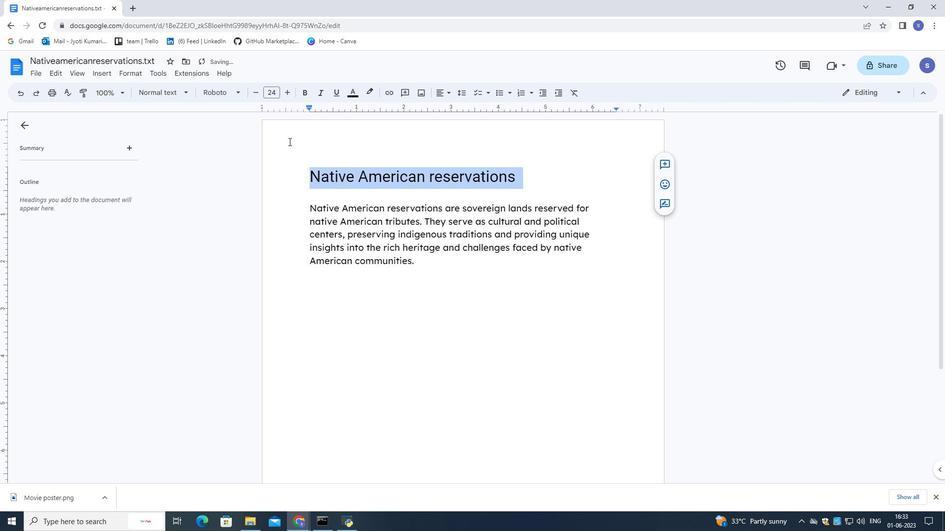 
Action: Mouse pressed left at (290, 144)
Screenshot: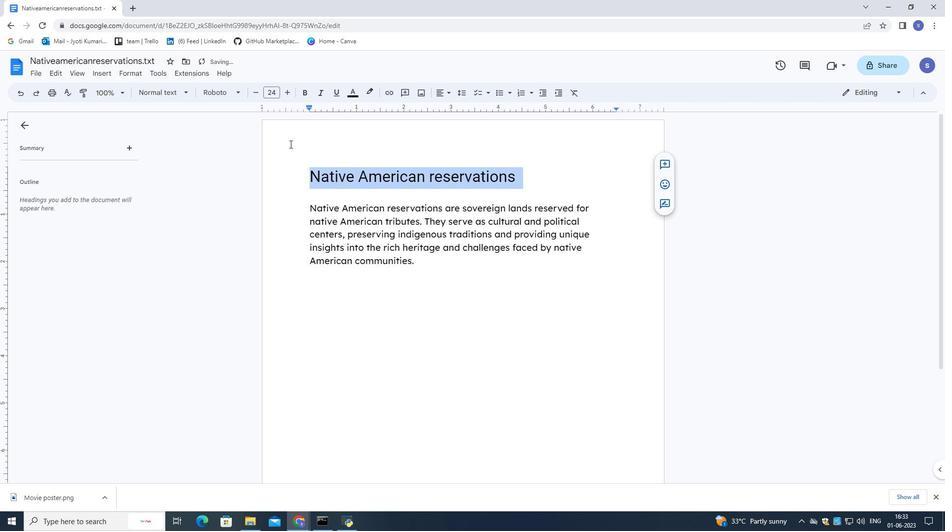 
Action: Mouse moved to (545, 183)
Screenshot: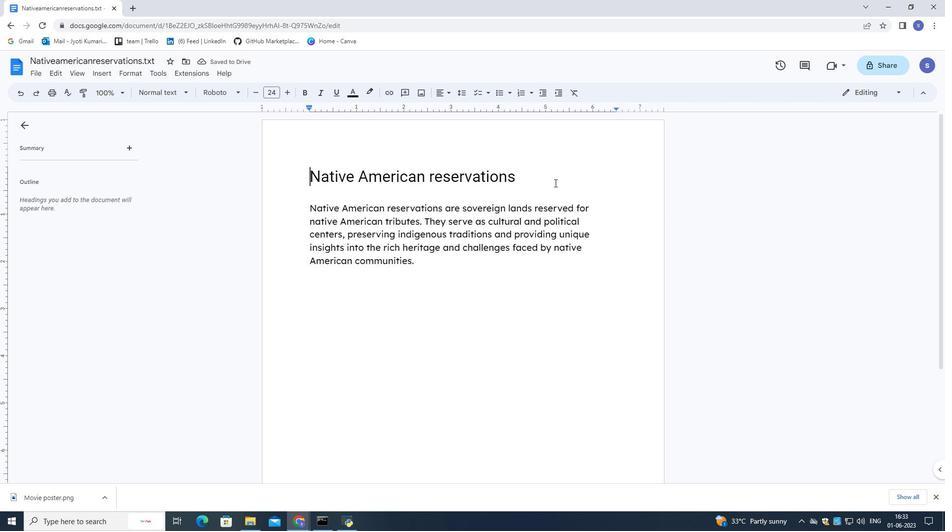 
Action: Mouse pressed left at (547, 183)
Screenshot: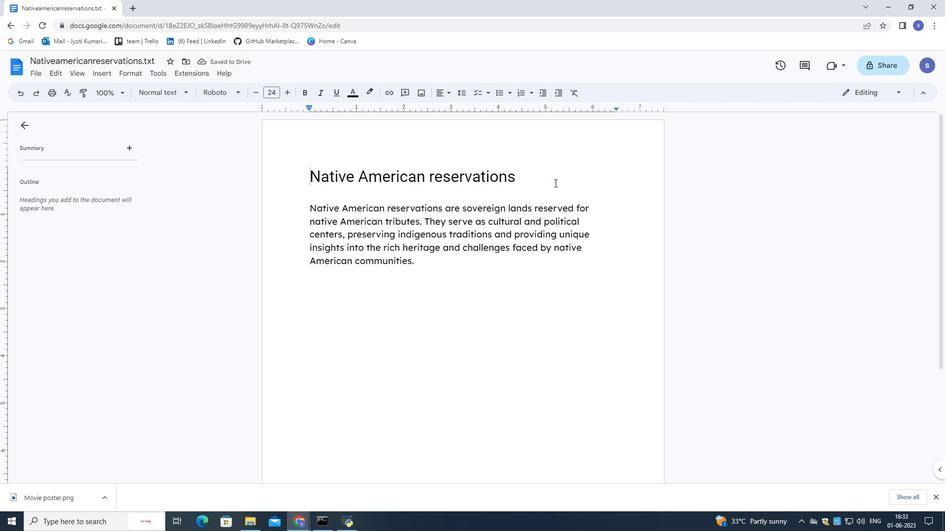 
Action: Mouse moved to (446, 90)
Screenshot: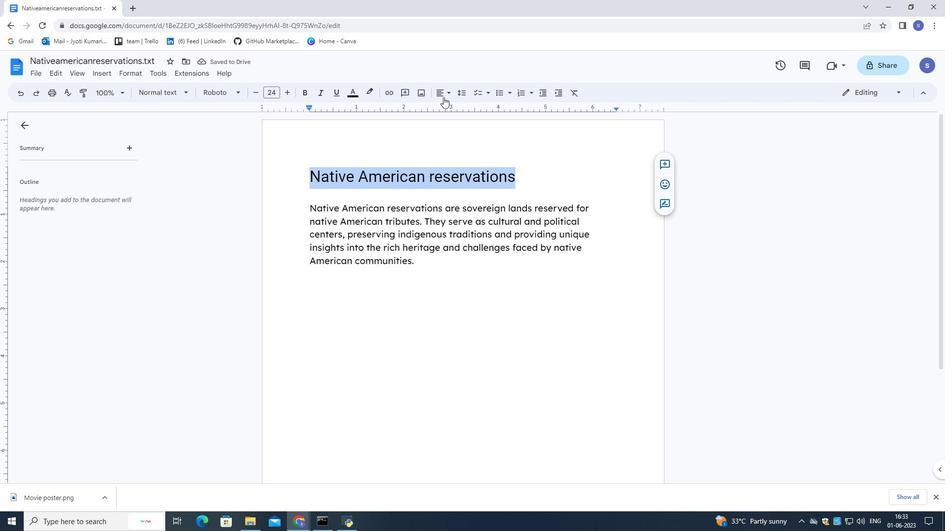 
Action: Mouse pressed left at (446, 90)
Screenshot: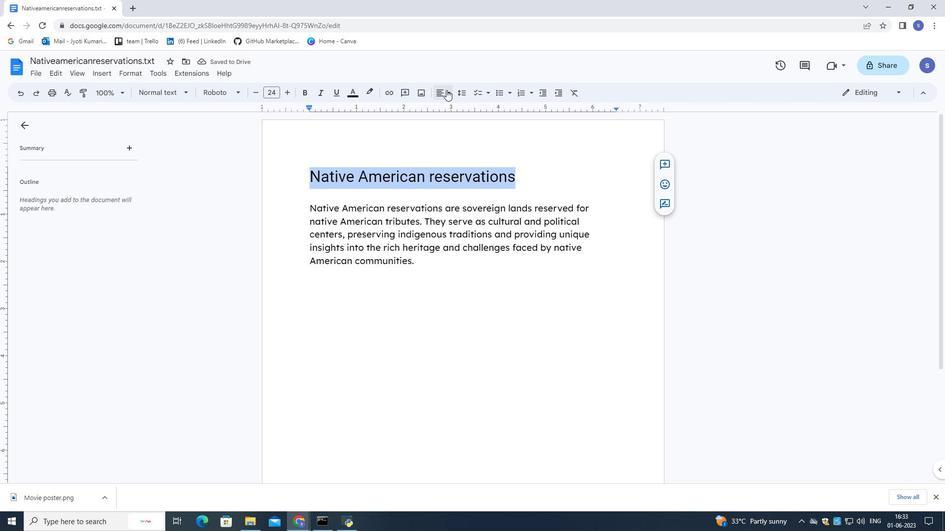 
Action: Mouse moved to (455, 113)
Screenshot: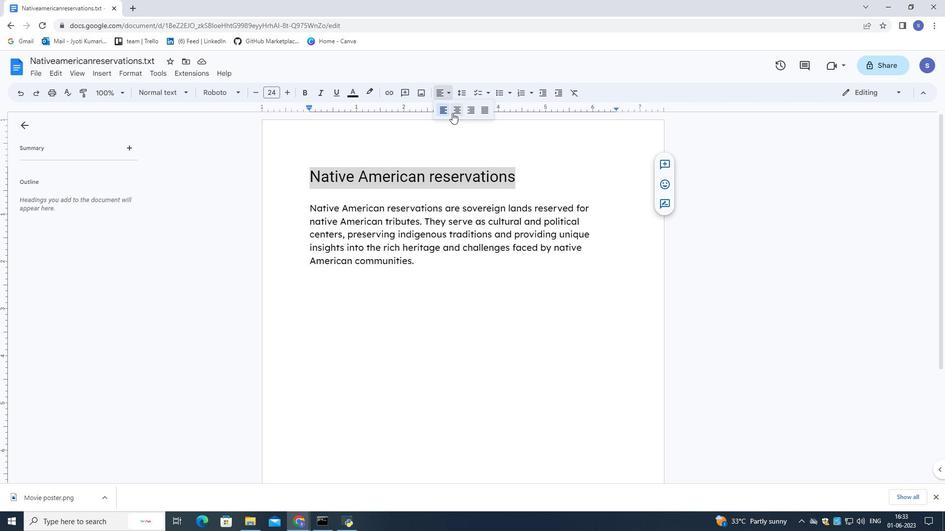 
Action: Mouse pressed left at (455, 113)
Screenshot: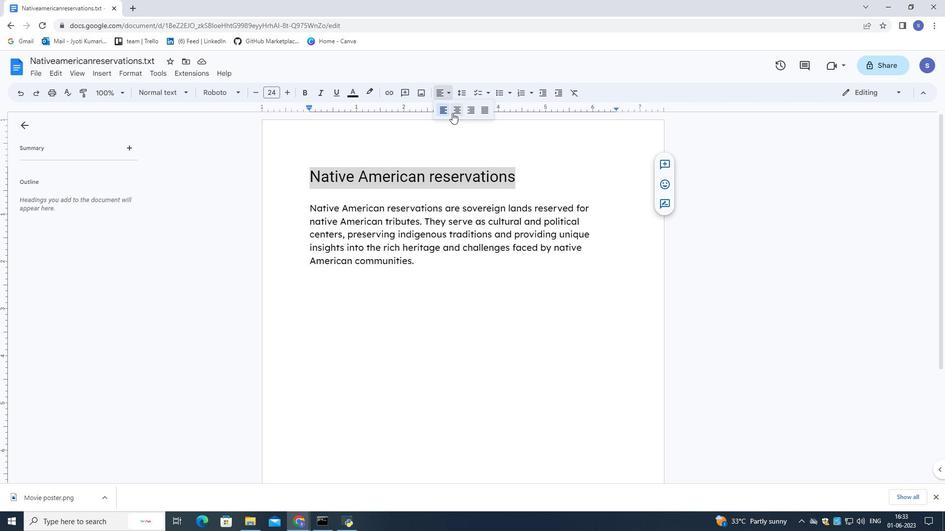 
Action: Mouse moved to (422, 272)
Screenshot: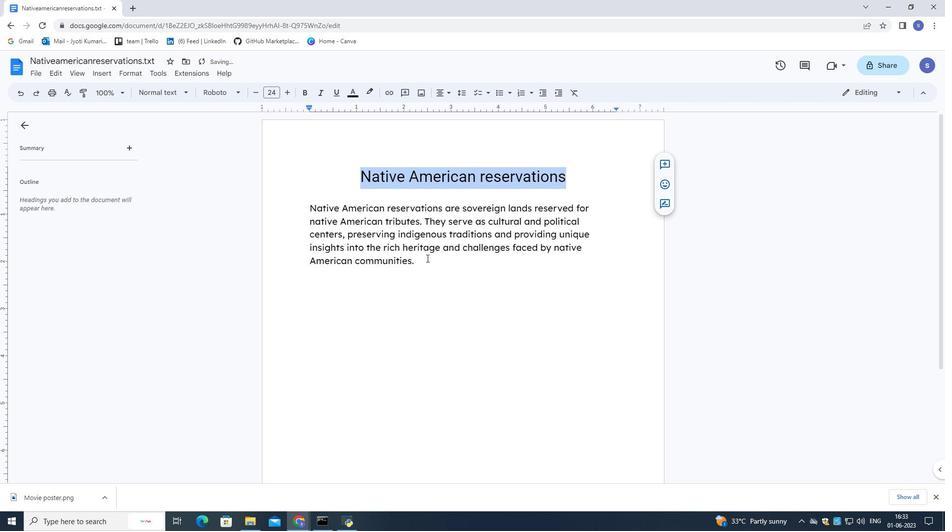 
Action: Mouse pressed left at (422, 272)
Screenshot: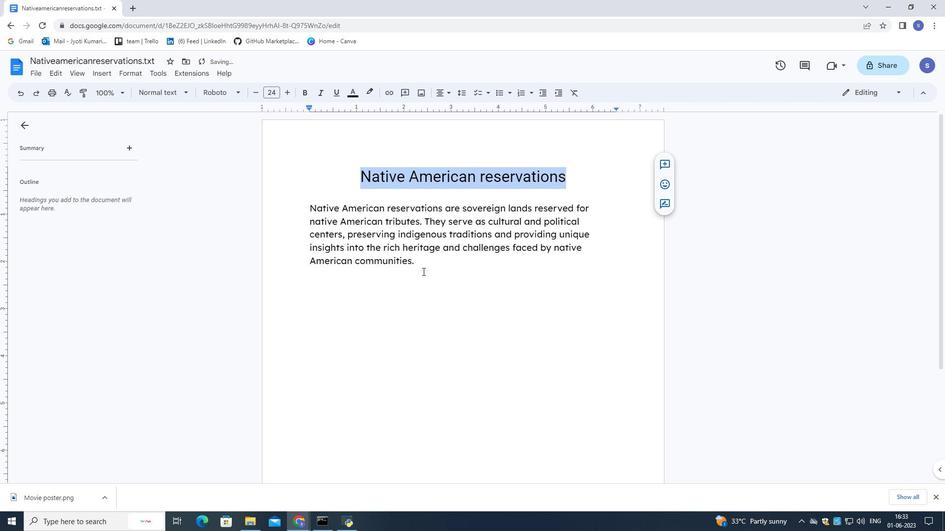 
Action: Mouse moved to (437, 94)
Screenshot: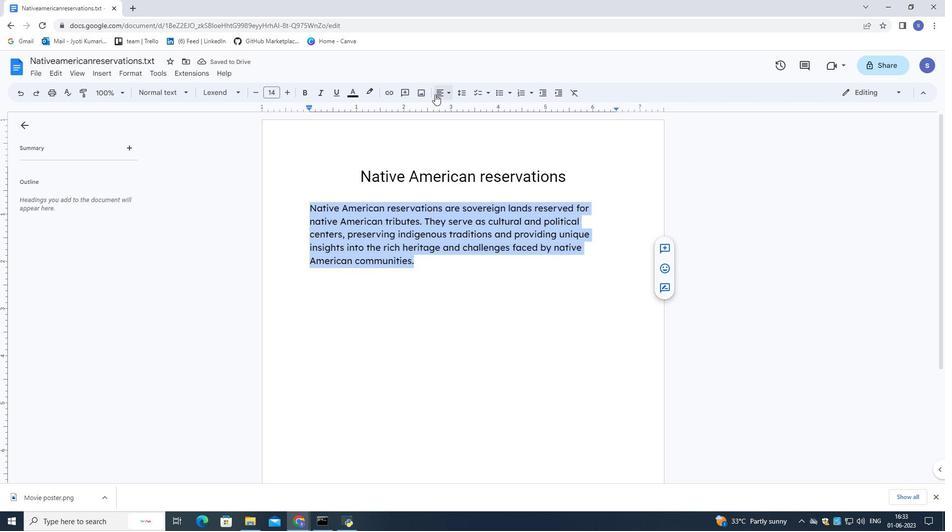 
Action: Mouse pressed left at (437, 94)
Screenshot: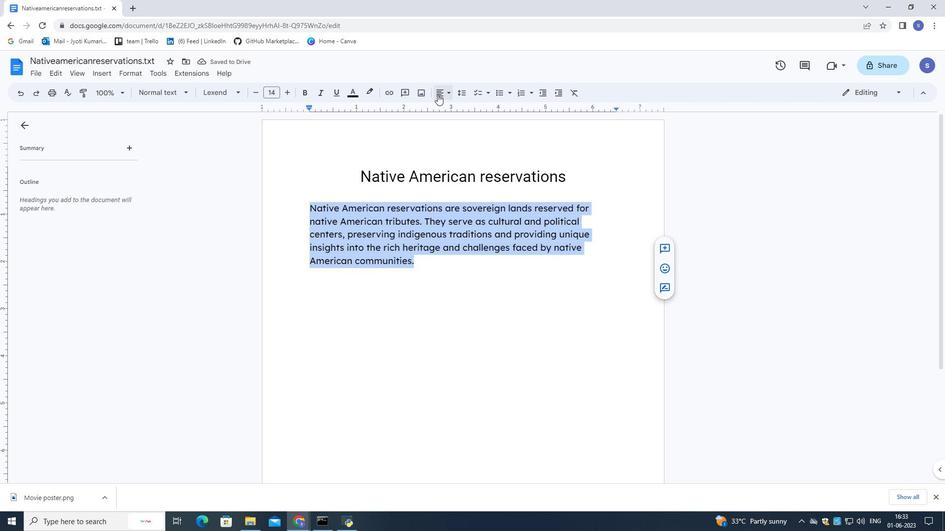 
Action: Mouse moved to (443, 111)
Screenshot: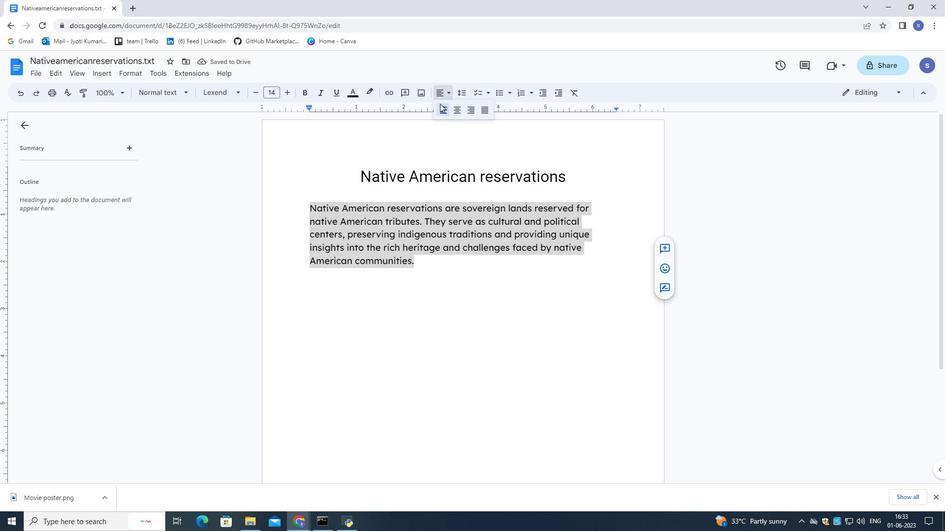 
Action: Mouse pressed left at (443, 111)
Screenshot: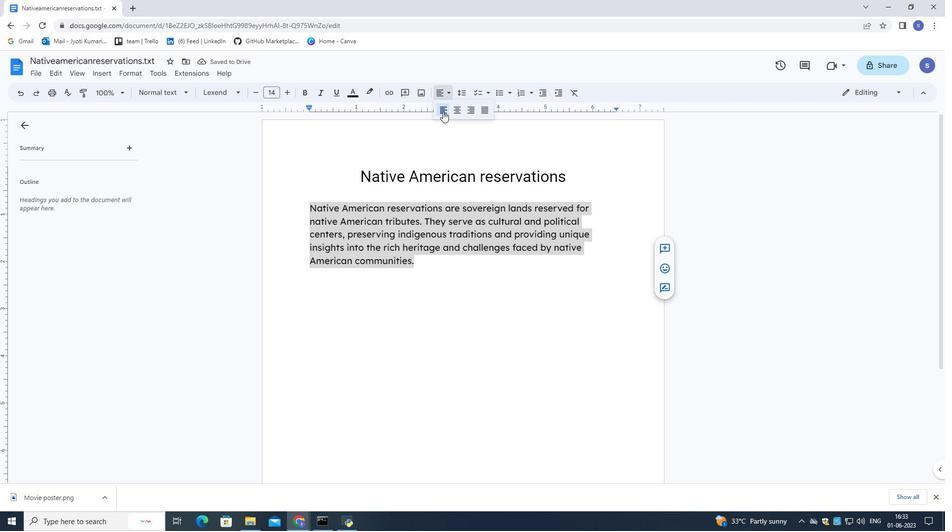 
Action: Mouse moved to (444, 271)
Screenshot: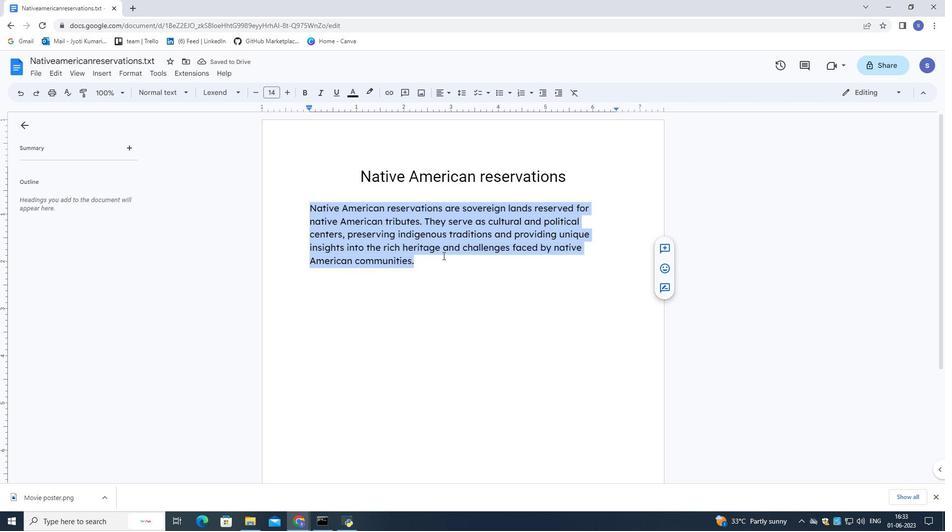 
Action: Mouse pressed left at (444, 271)
Screenshot: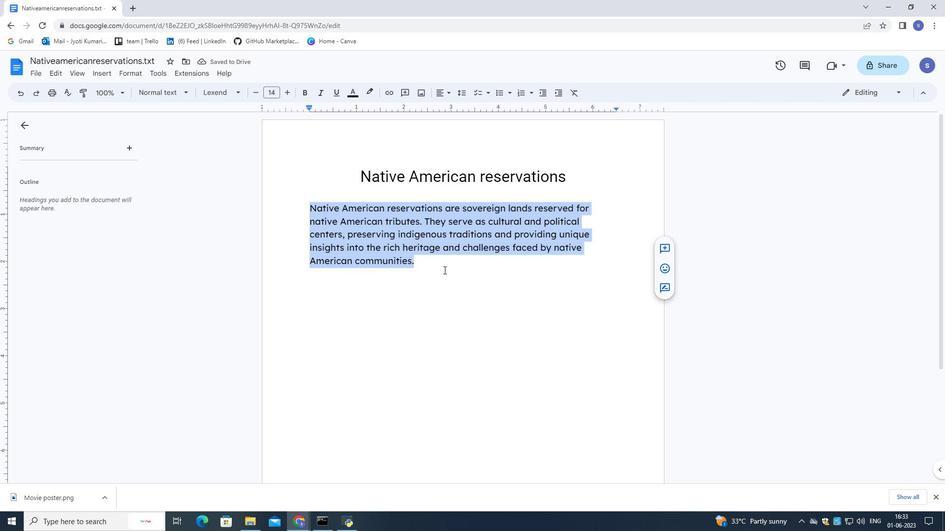 
Action: Mouse moved to (443, 271)
Screenshot: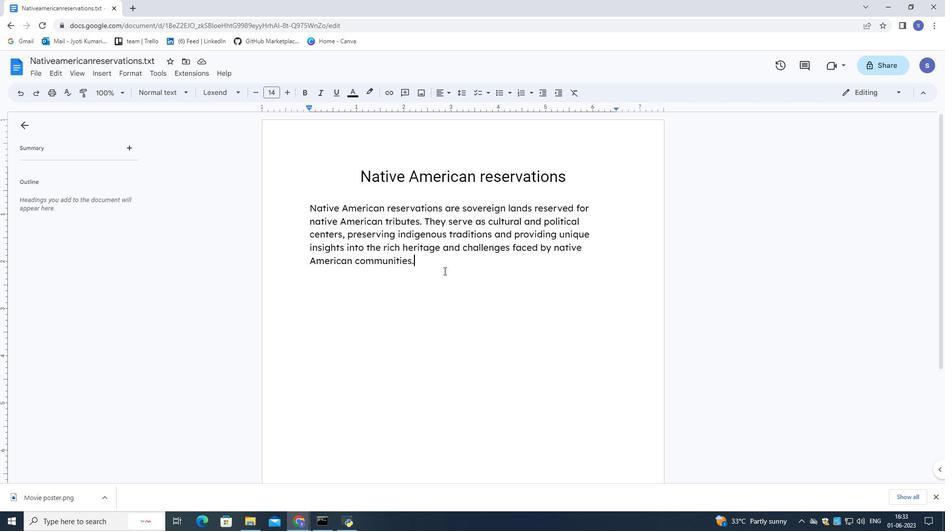 
